 Task: Search one way flight ticket for 2 adults, 2 children, 2 infants in seat in first from Wilmington: Wilmington International Airport to Indianapolis: Indianapolis International Airport on 8-5-2023. Number of bags: 2 carry on bags. Price is upto 81000. Outbound departure time preference is 23:15.
Action: Mouse moved to (312, 276)
Screenshot: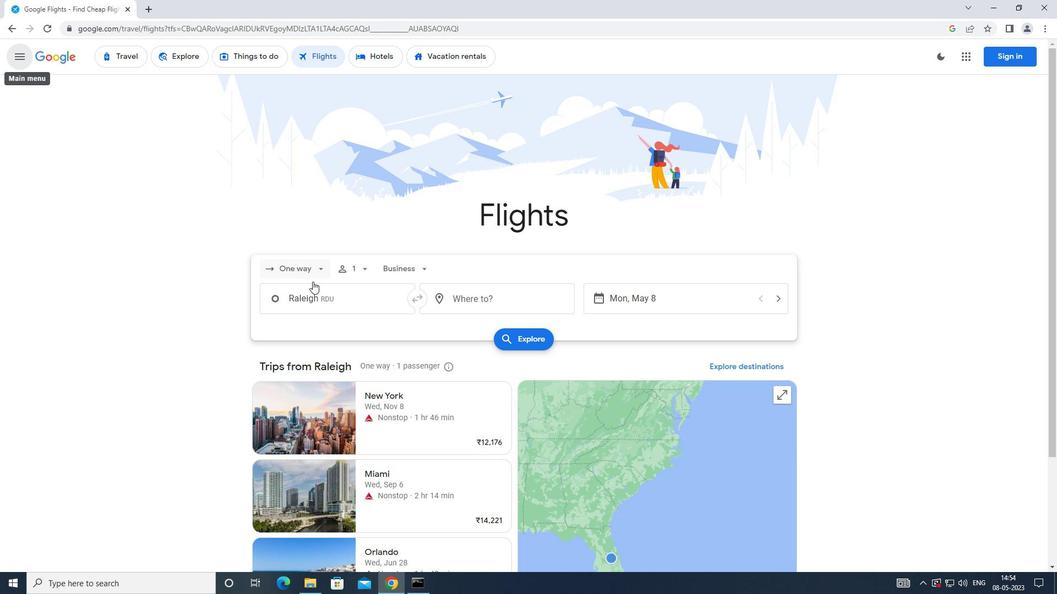 
Action: Mouse pressed left at (312, 276)
Screenshot: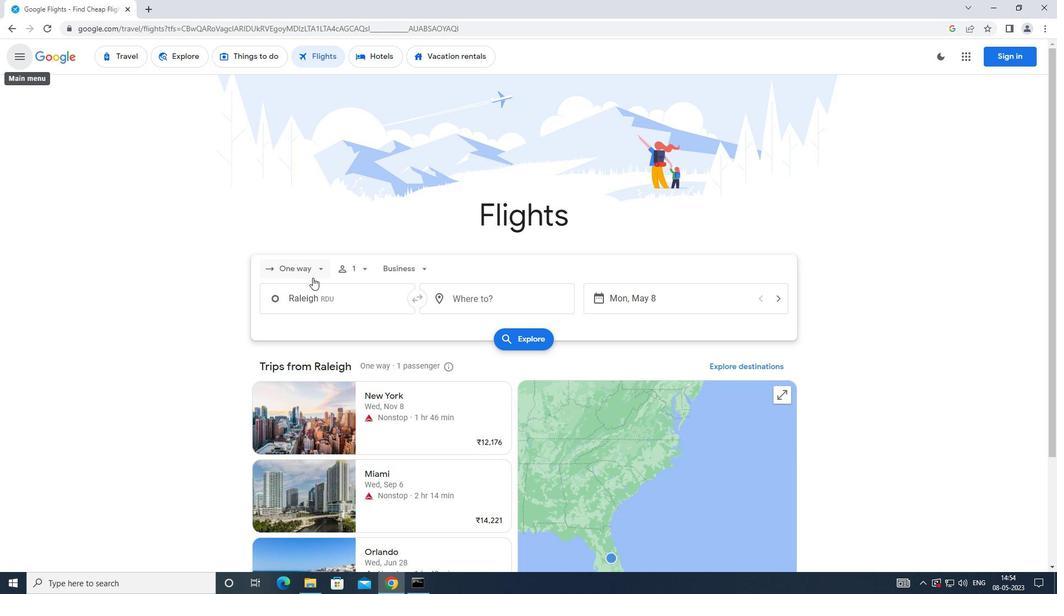 
Action: Mouse moved to (325, 317)
Screenshot: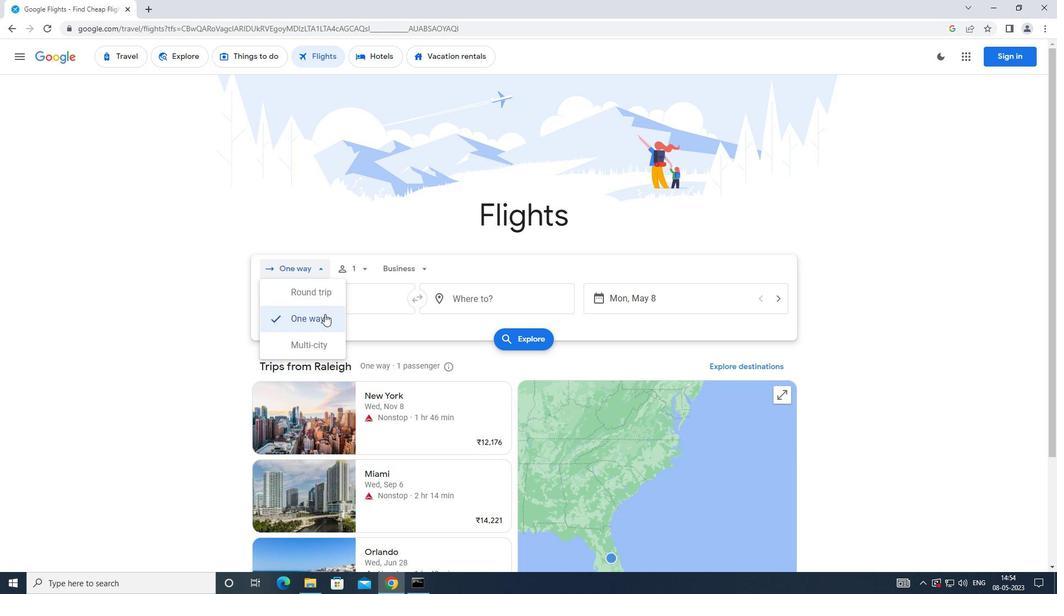 
Action: Mouse pressed left at (325, 317)
Screenshot: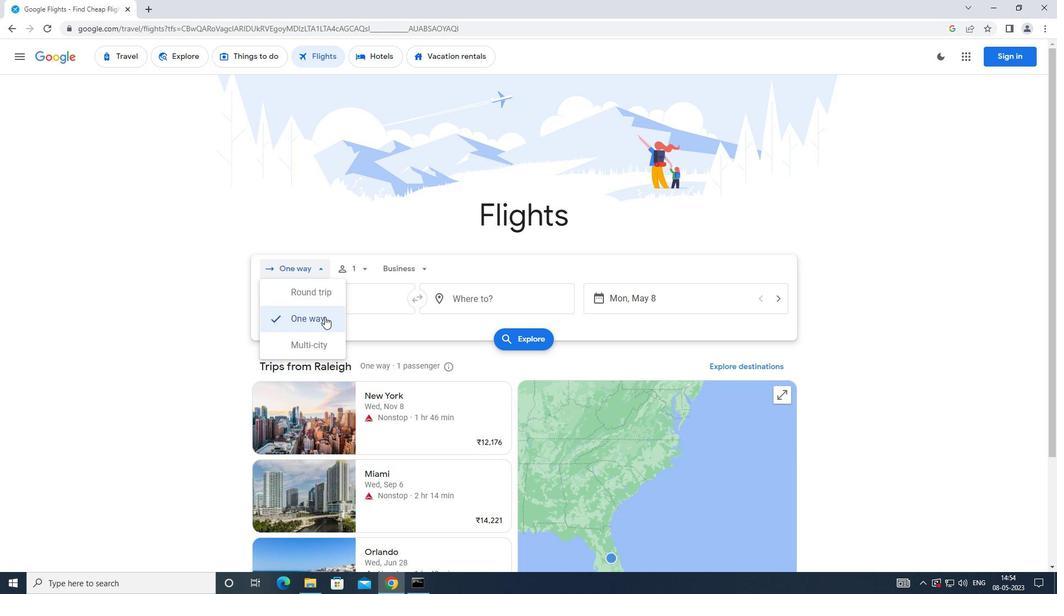 
Action: Mouse moved to (354, 278)
Screenshot: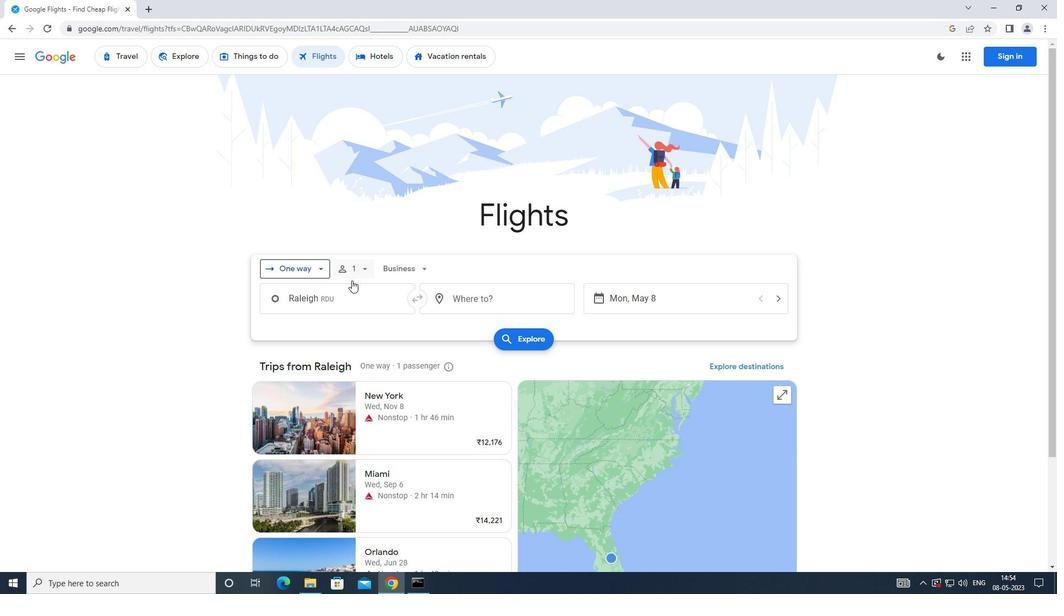 
Action: Mouse pressed left at (354, 278)
Screenshot: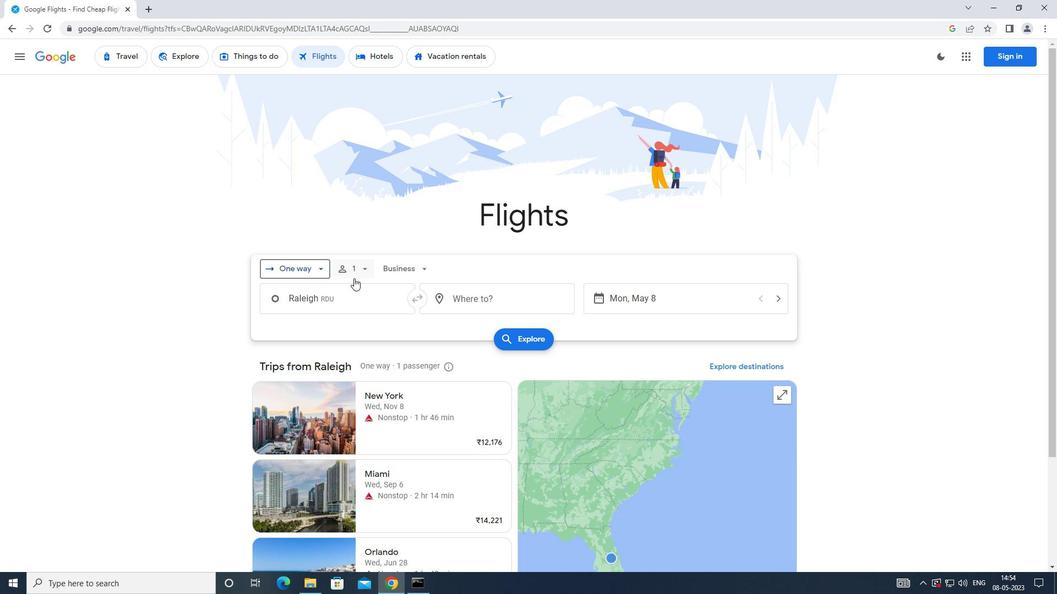 
Action: Mouse moved to (444, 295)
Screenshot: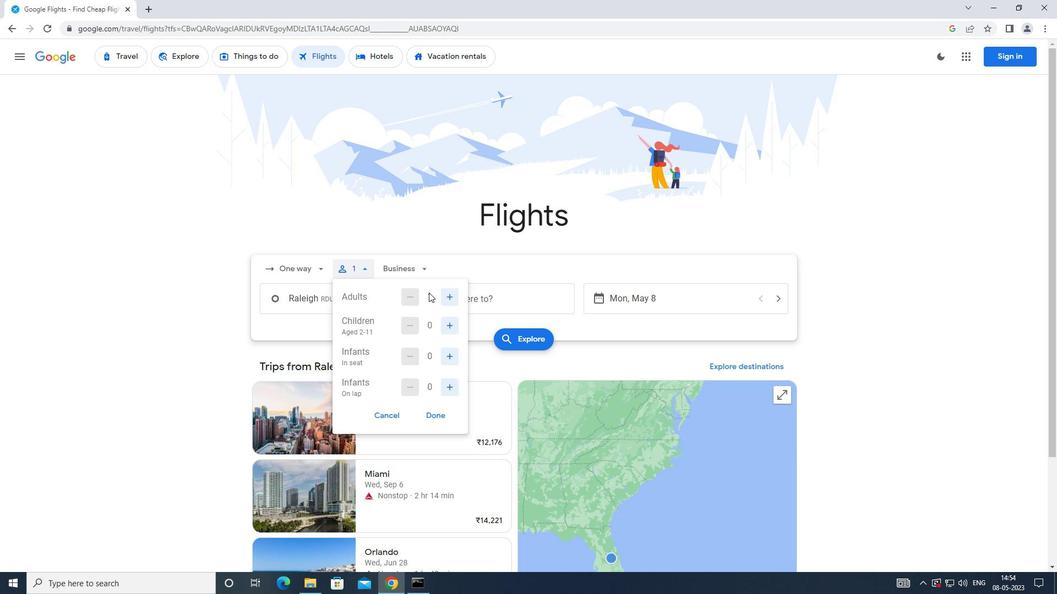 
Action: Mouse pressed left at (444, 295)
Screenshot: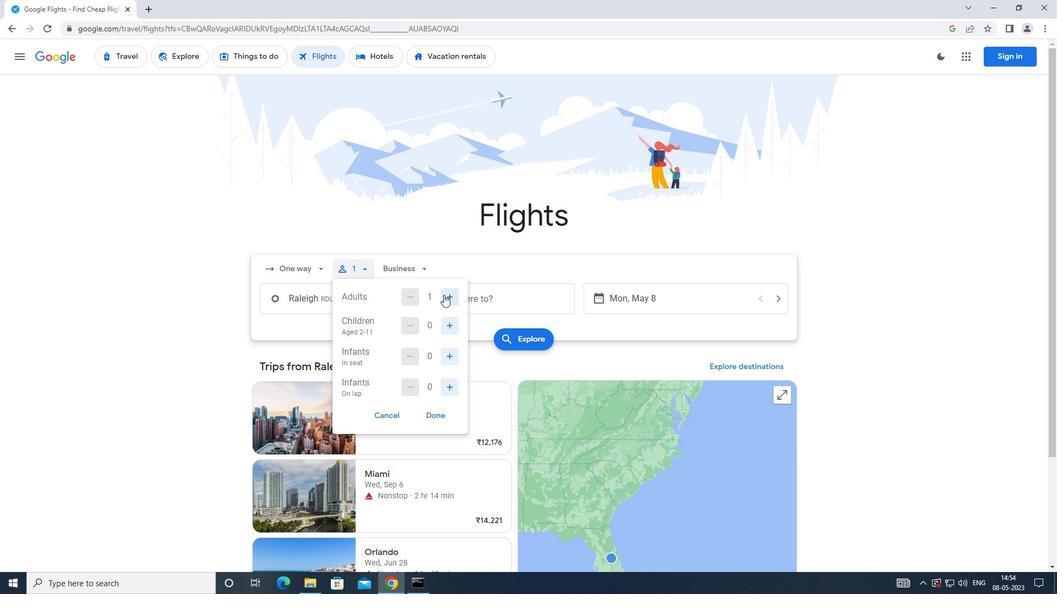 
Action: Mouse moved to (456, 325)
Screenshot: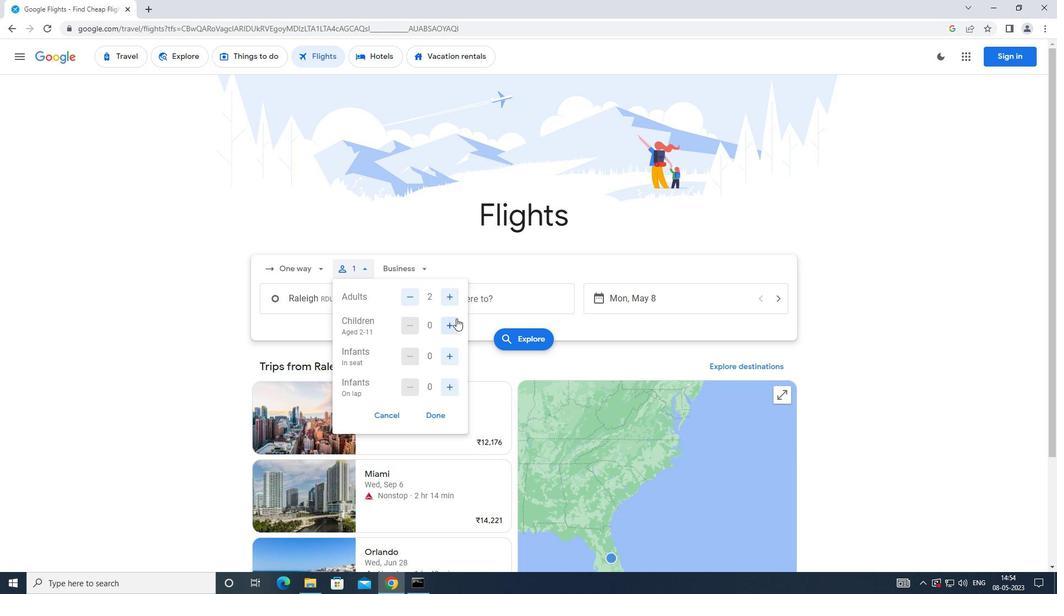 
Action: Mouse pressed left at (456, 325)
Screenshot: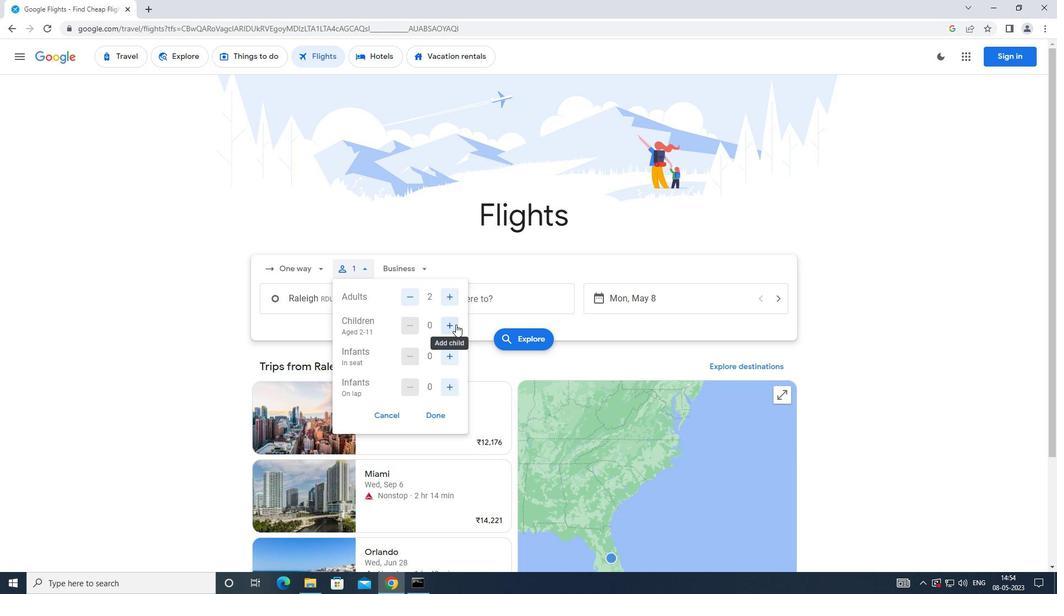 
Action: Mouse pressed left at (456, 325)
Screenshot: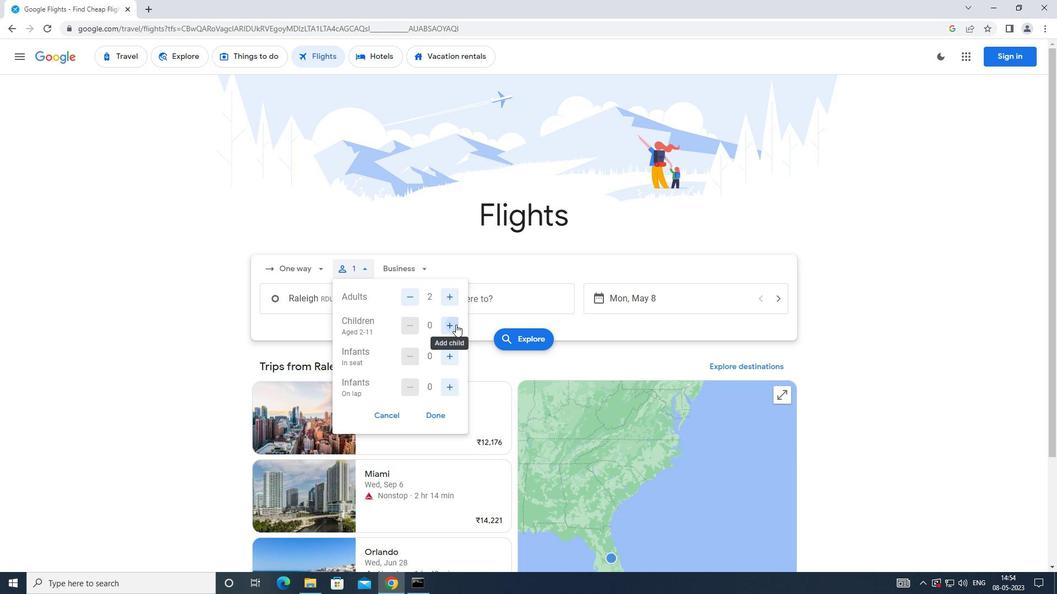 
Action: Mouse moved to (455, 354)
Screenshot: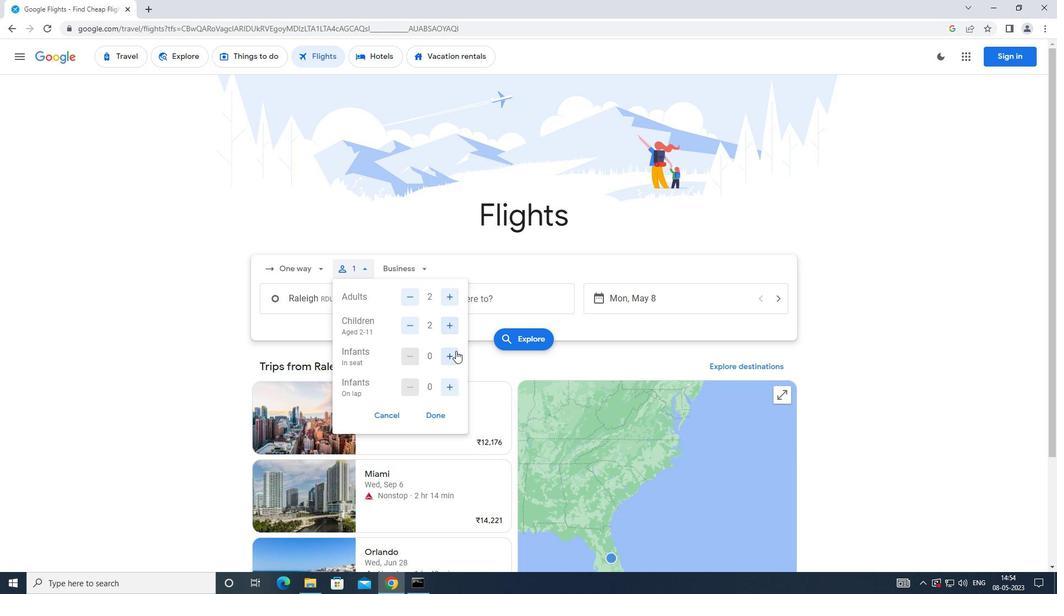 
Action: Mouse pressed left at (455, 354)
Screenshot: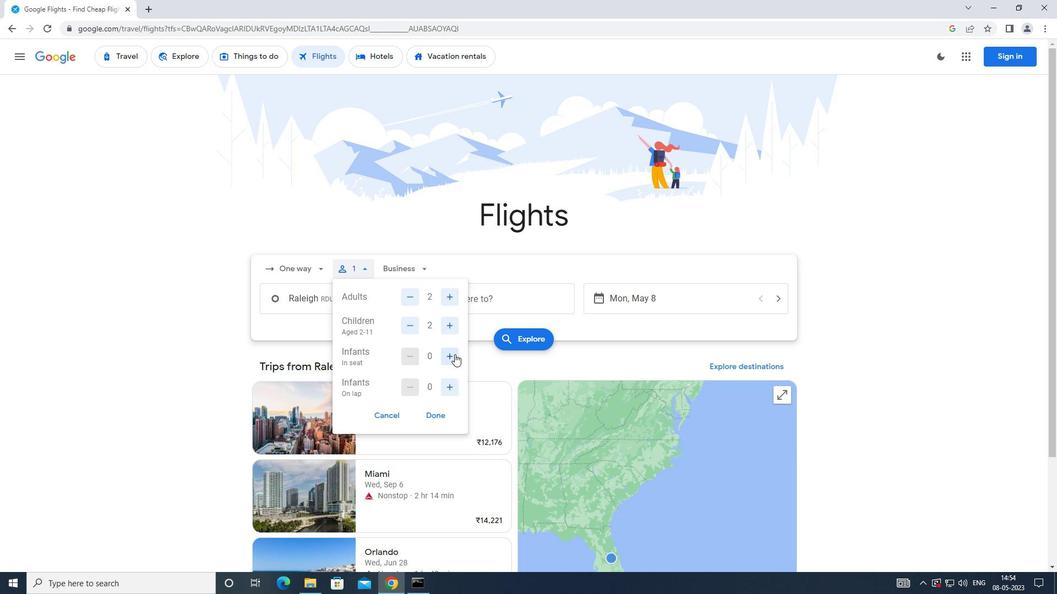 
Action: Mouse pressed left at (455, 354)
Screenshot: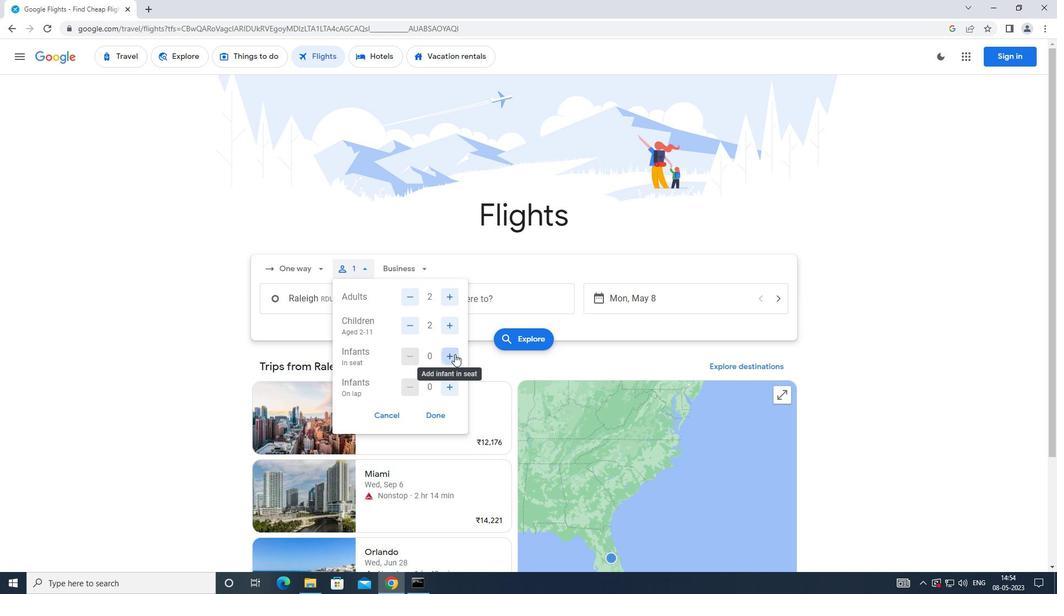 
Action: Mouse moved to (442, 415)
Screenshot: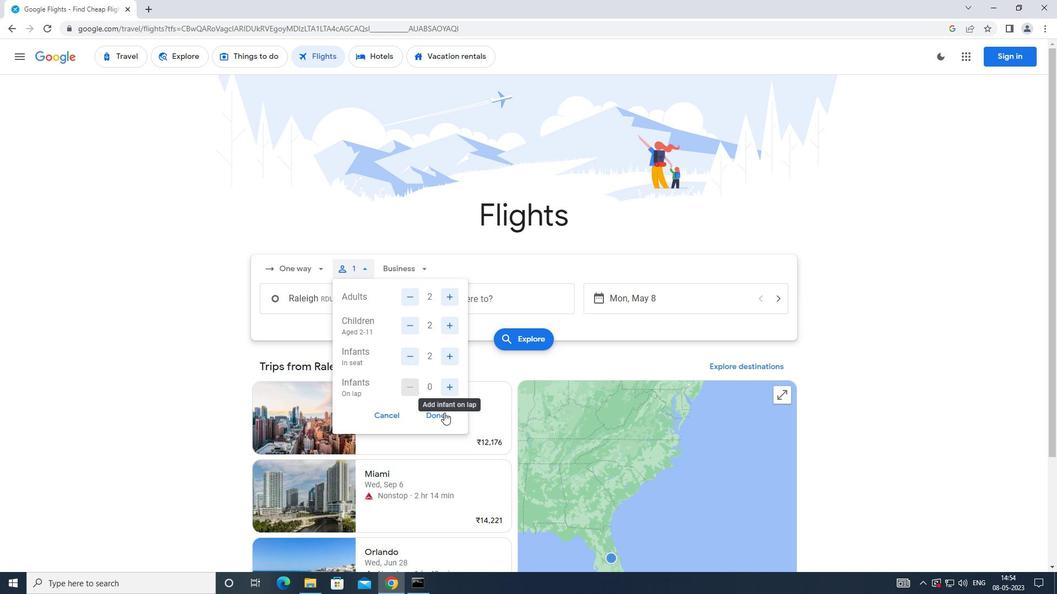 
Action: Mouse pressed left at (442, 415)
Screenshot: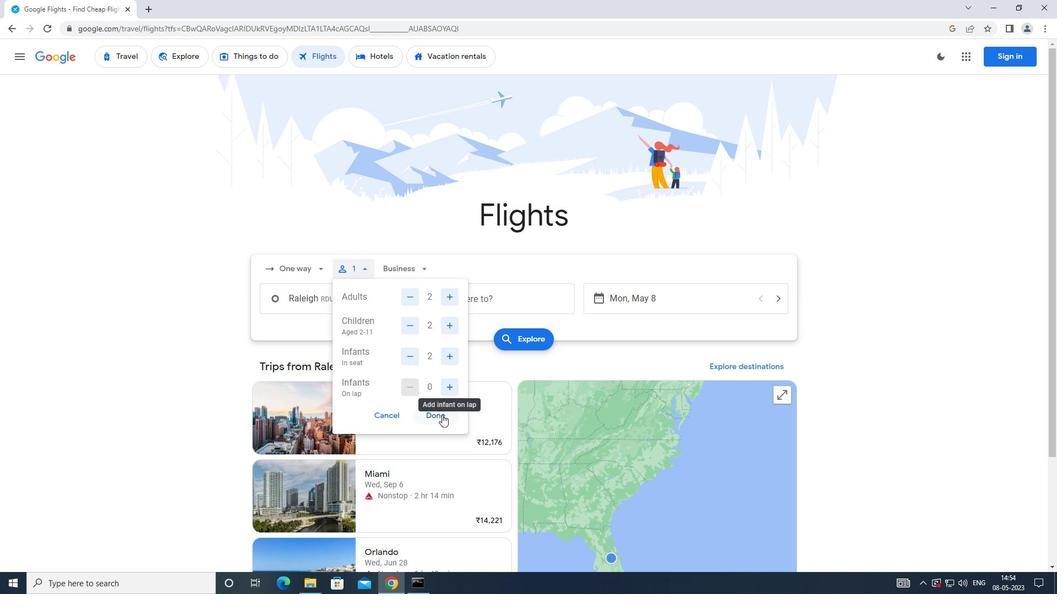 
Action: Mouse moved to (412, 277)
Screenshot: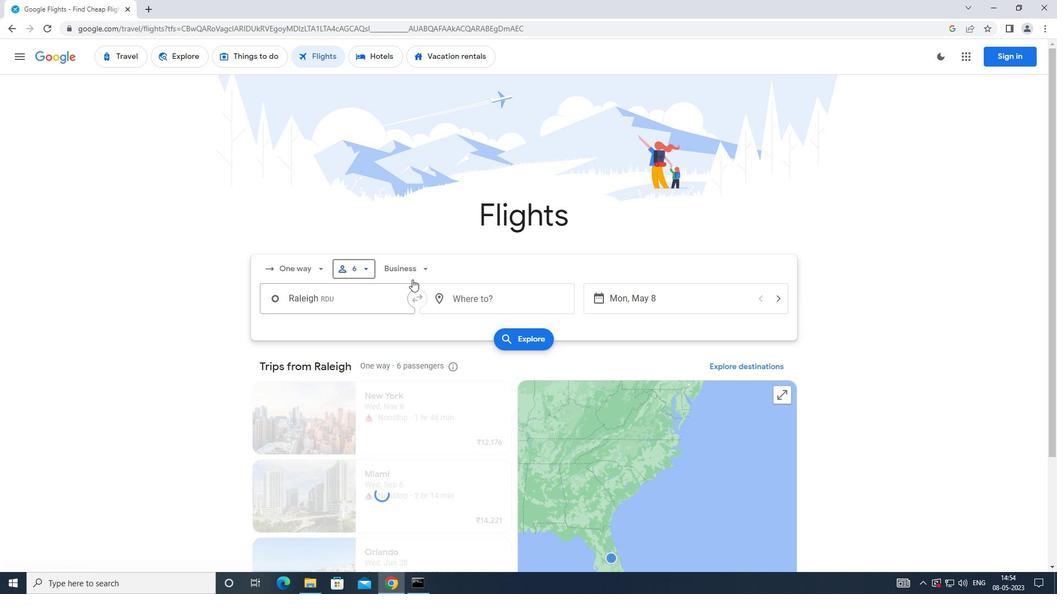 
Action: Mouse pressed left at (412, 277)
Screenshot: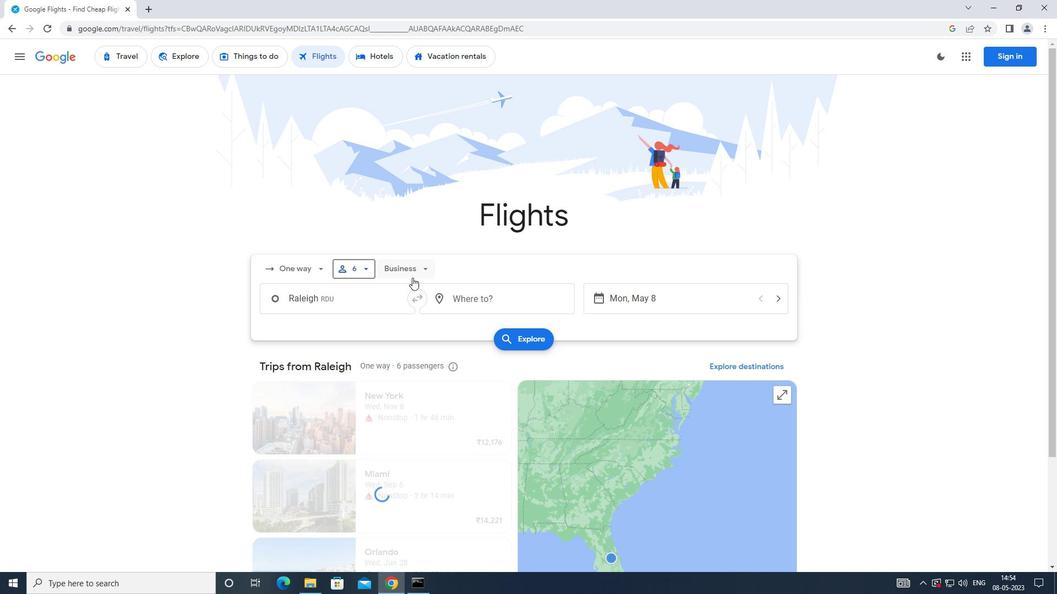 
Action: Mouse moved to (449, 371)
Screenshot: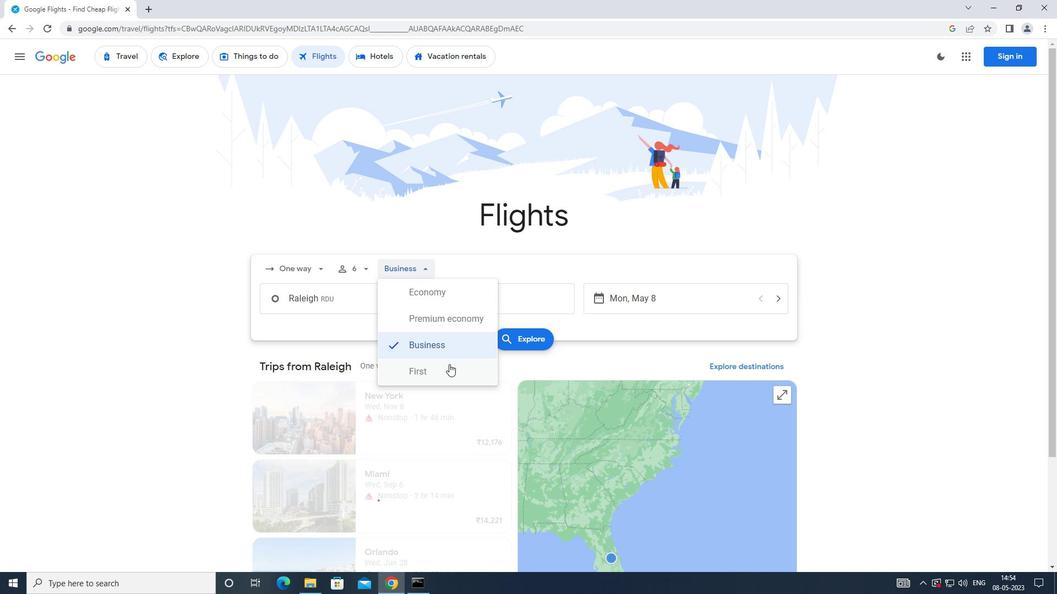 
Action: Mouse pressed left at (449, 371)
Screenshot: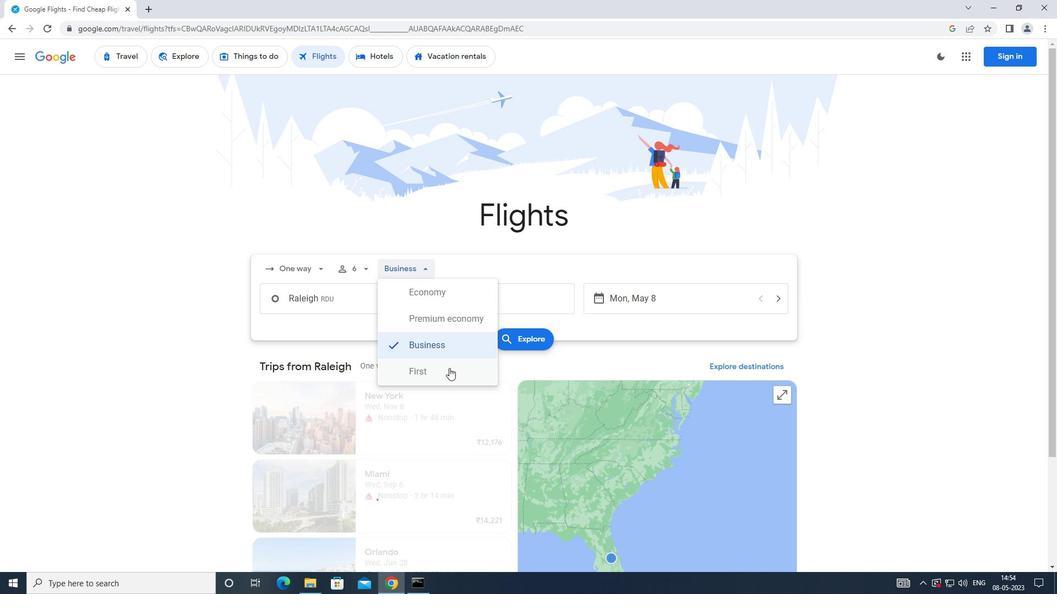 
Action: Mouse moved to (377, 305)
Screenshot: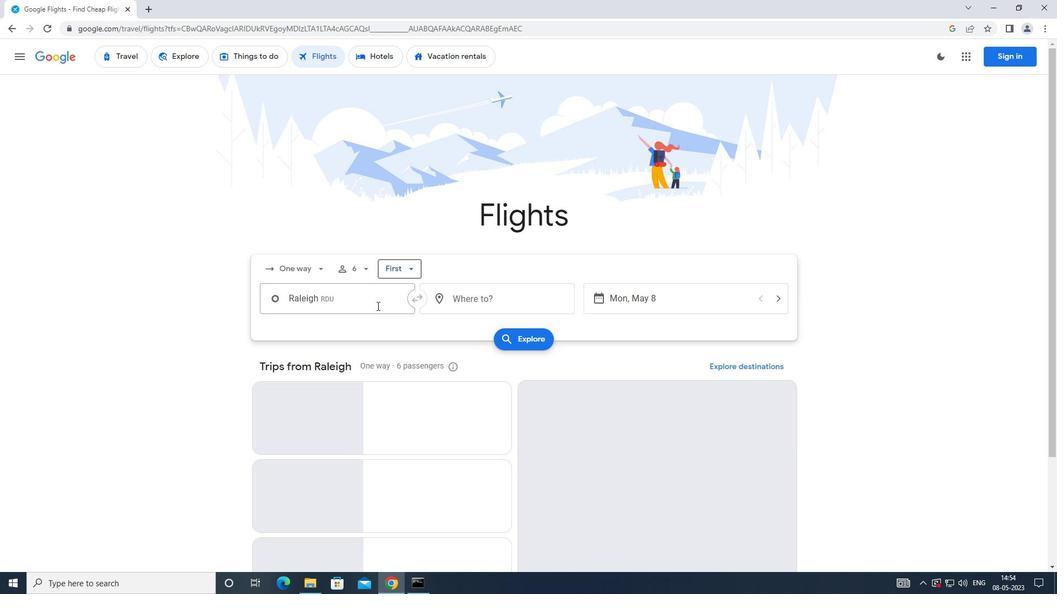 
Action: Mouse pressed left at (377, 305)
Screenshot: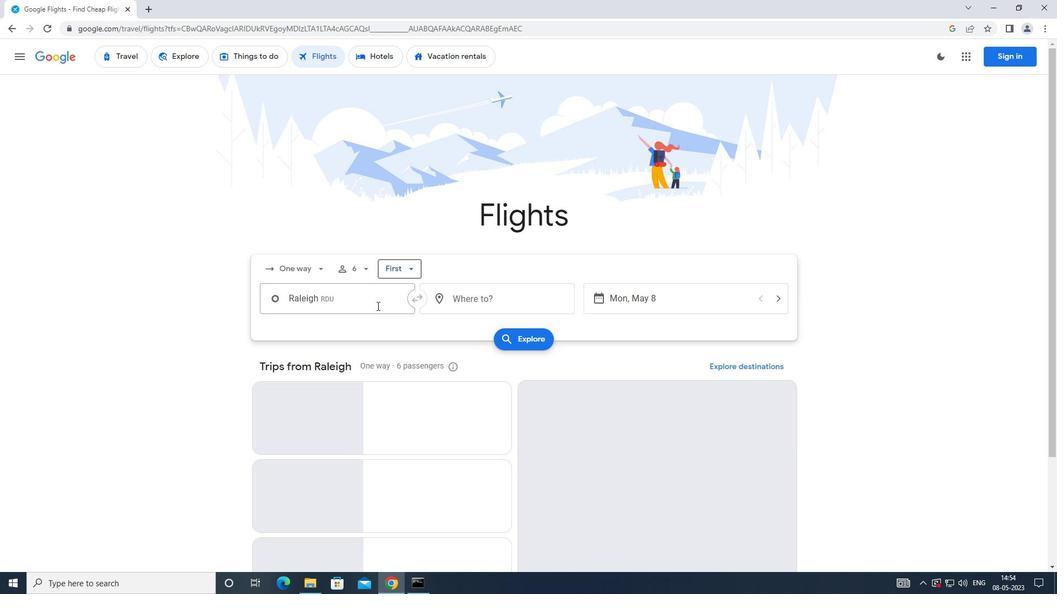 
Action: Mouse moved to (377, 305)
Screenshot: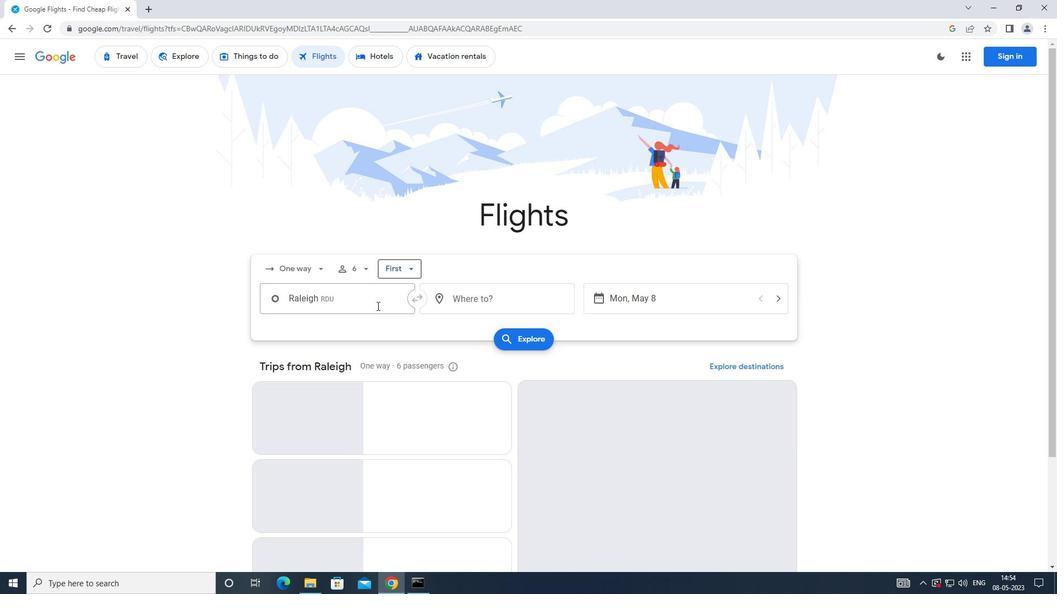 
Action: Key pressed <Key.caps_lock>w<Key.caps_lock>ilmington
Screenshot: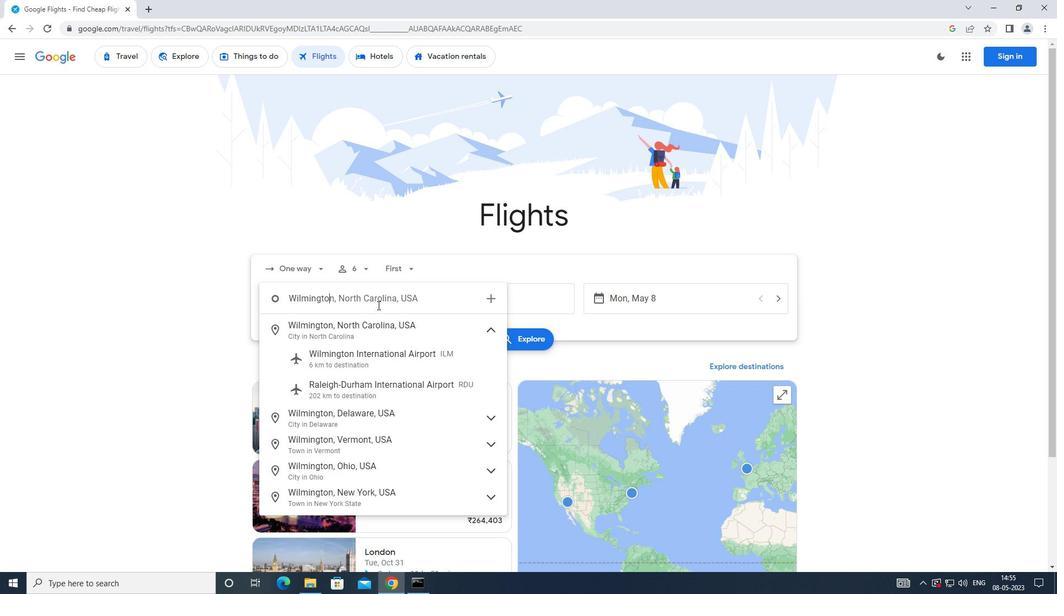 
Action: Mouse moved to (375, 354)
Screenshot: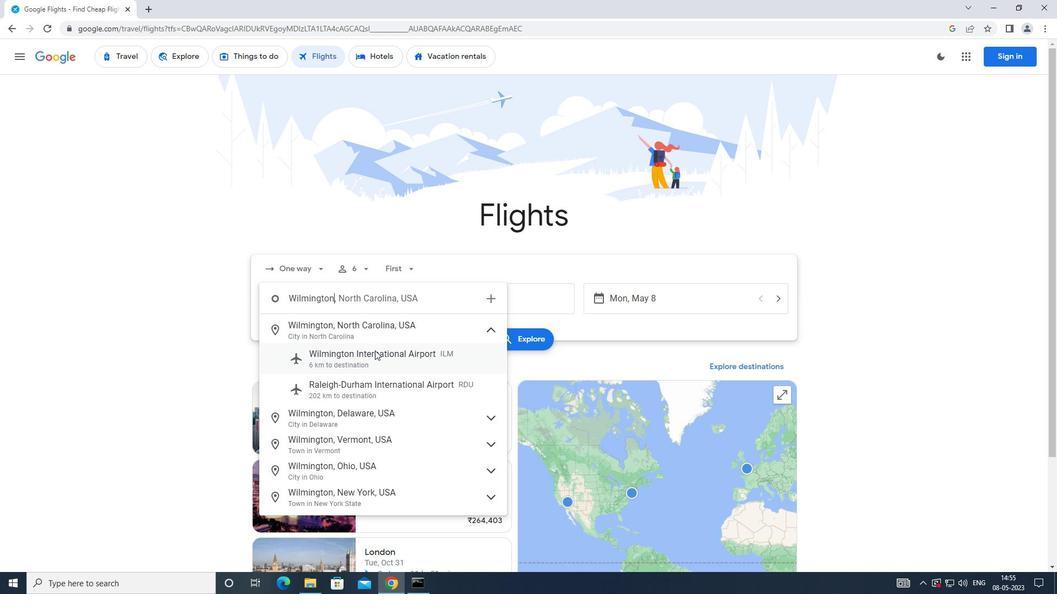 
Action: Mouse pressed left at (375, 354)
Screenshot: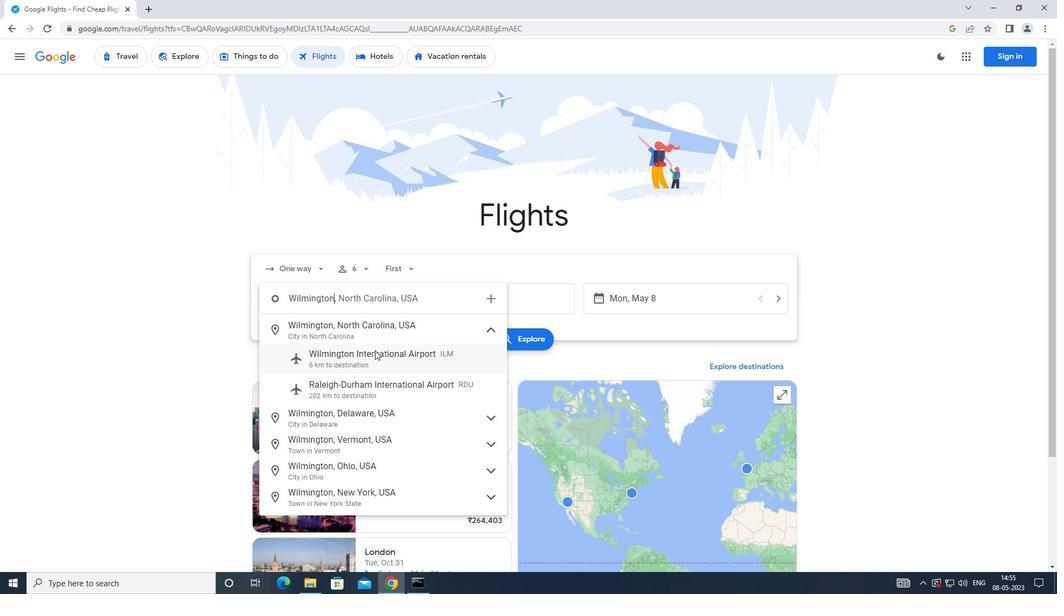 
Action: Mouse moved to (494, 310)
Screenshot: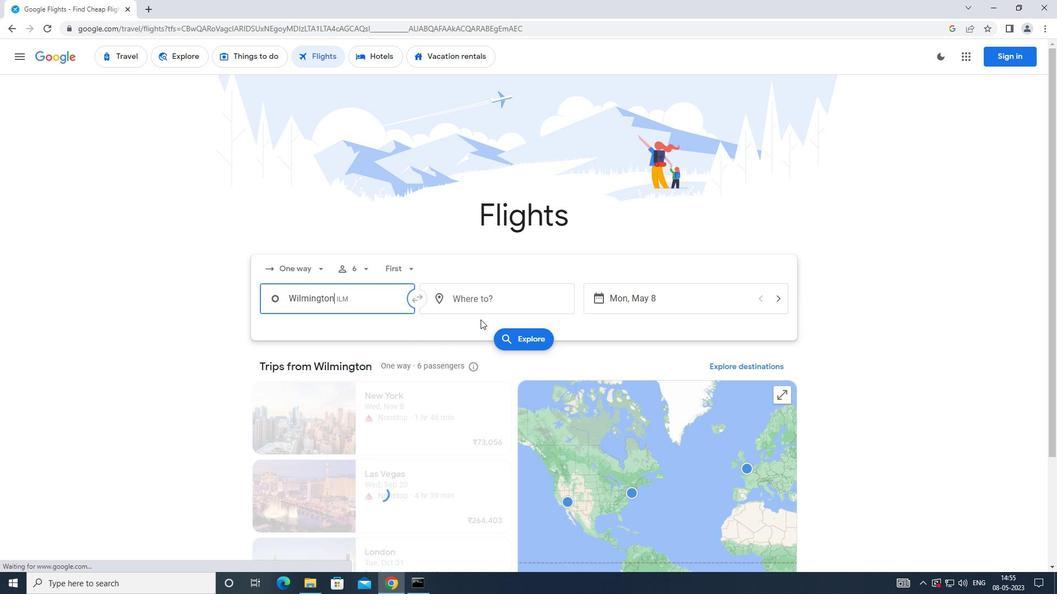 
Action: Mouse pressed left at (494, 310)
Screenshot: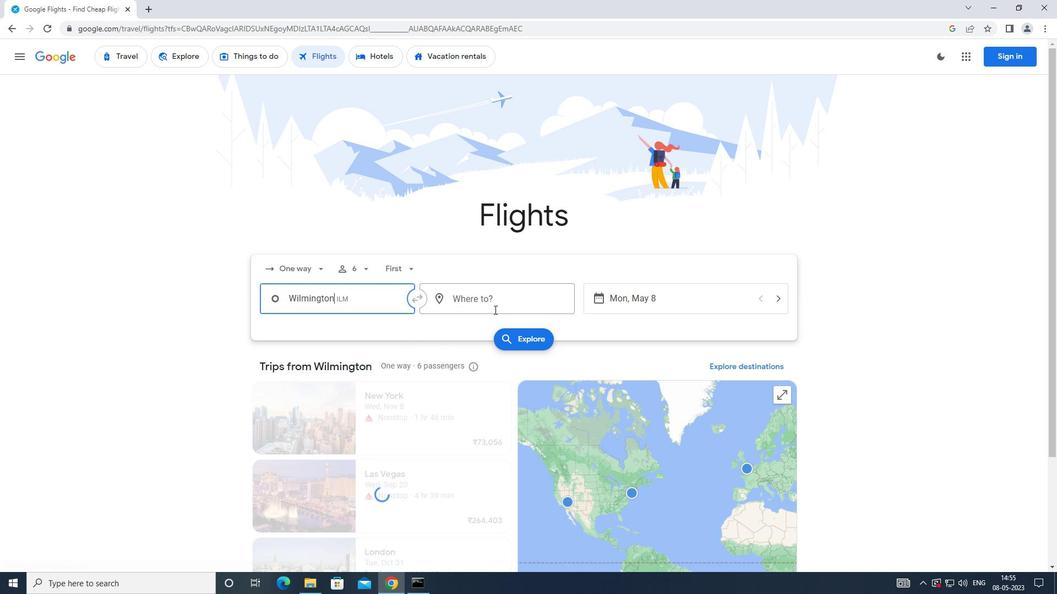 
Action: Mouse moved to (491, 310)
Screenshot: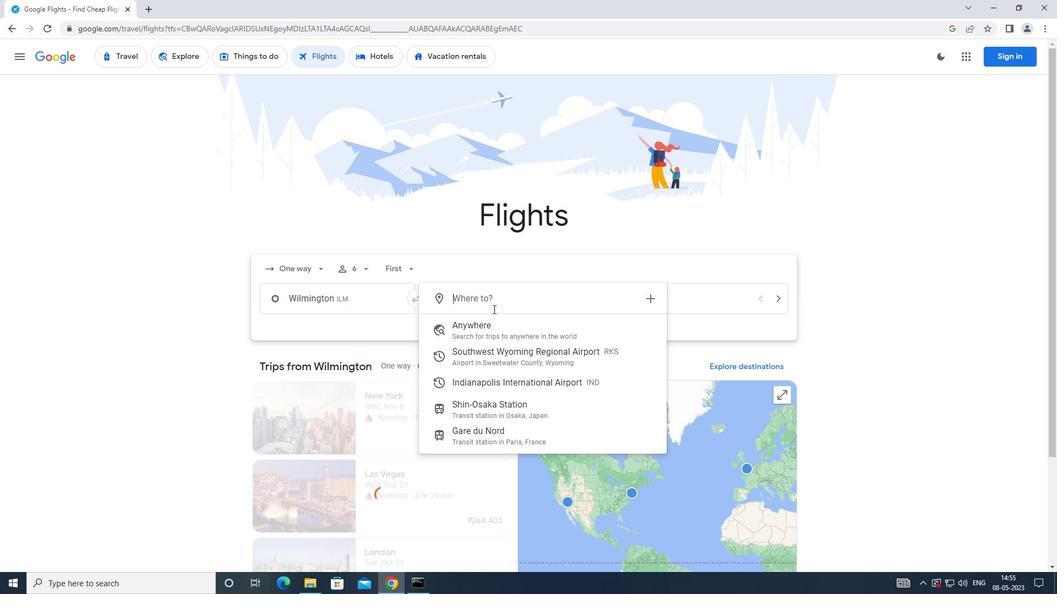 
Action: Key pressed <Key.caps_lock>
Screenshot: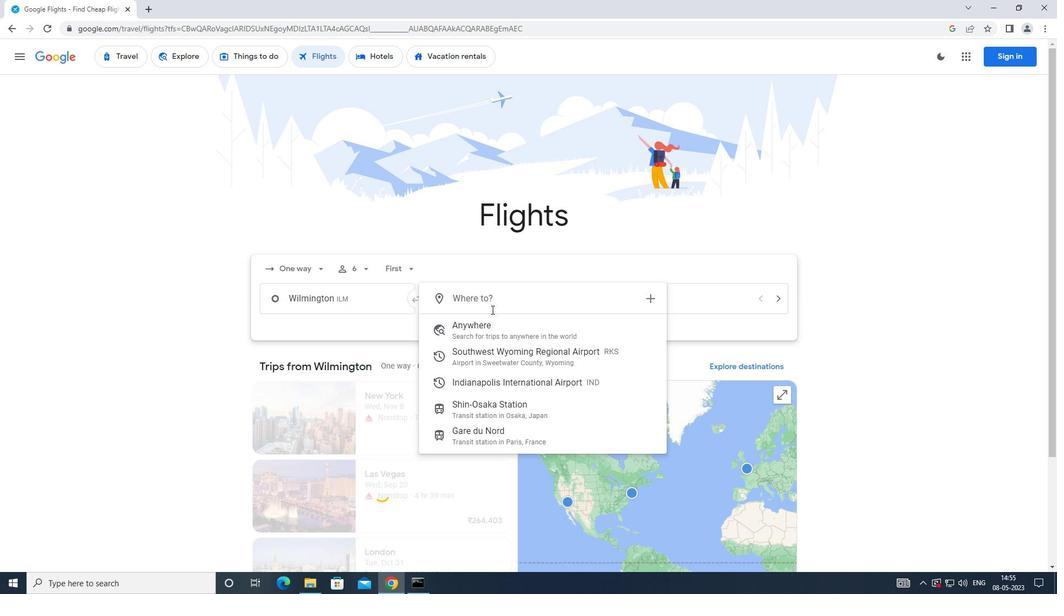 
Action: Mouse moved to (491, 310)
Screenshot: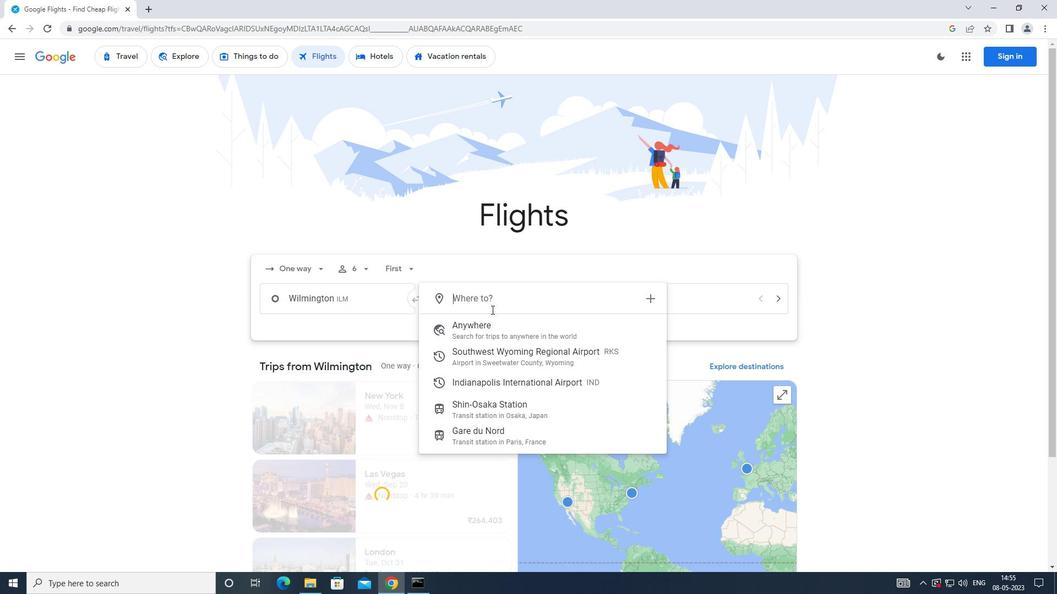 
Action: Key pressed i
Screenshot: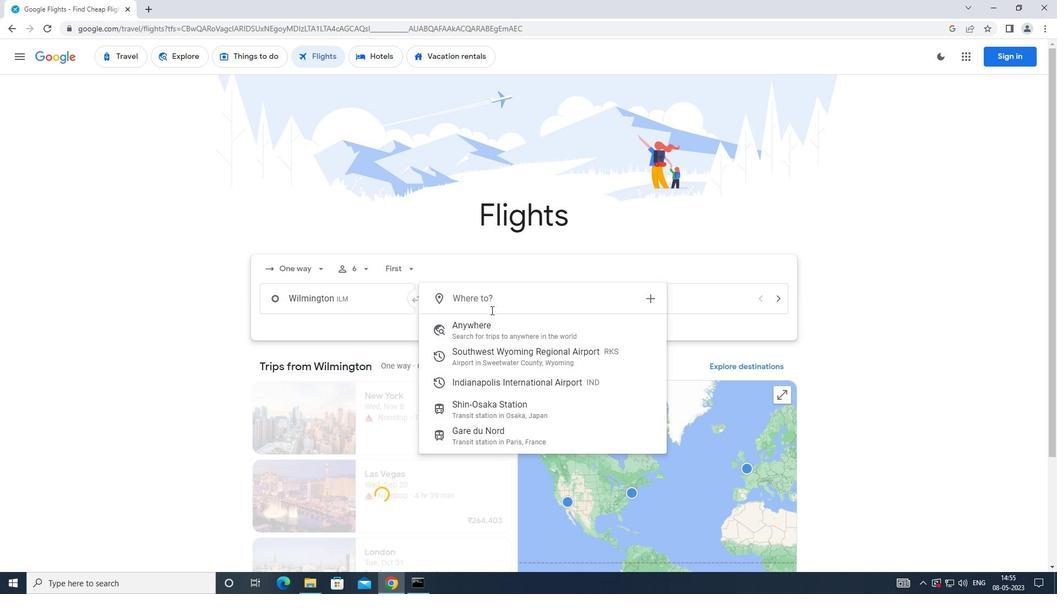 
Action: Mouse moved to (490, 311)
Screenshot: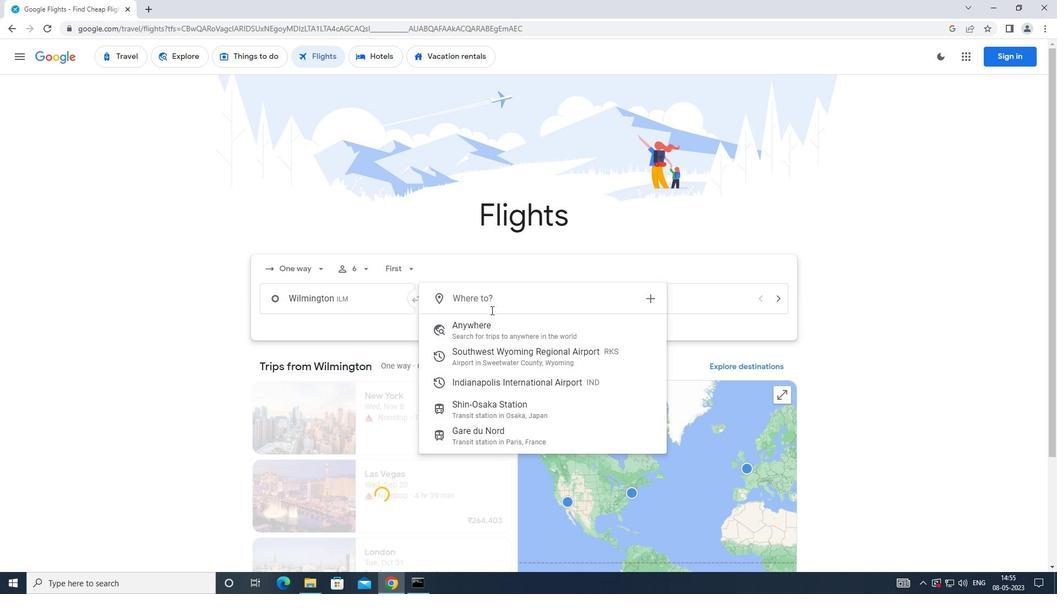 
Action: Key pressed <Key.caps_lock>
Screenshot: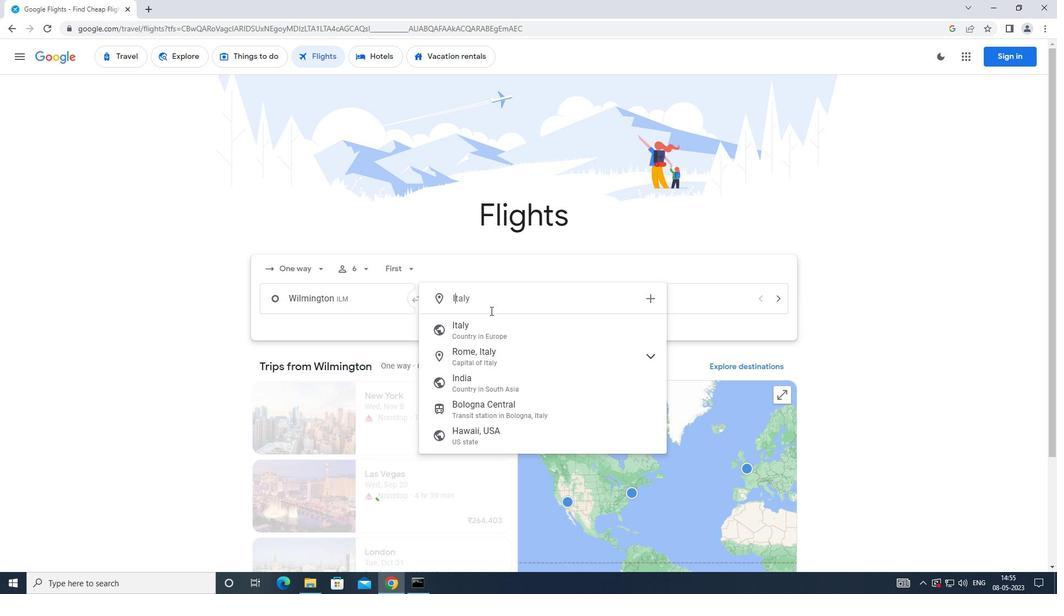 
Action: Mouse moved to (490, 311)
Screenshot: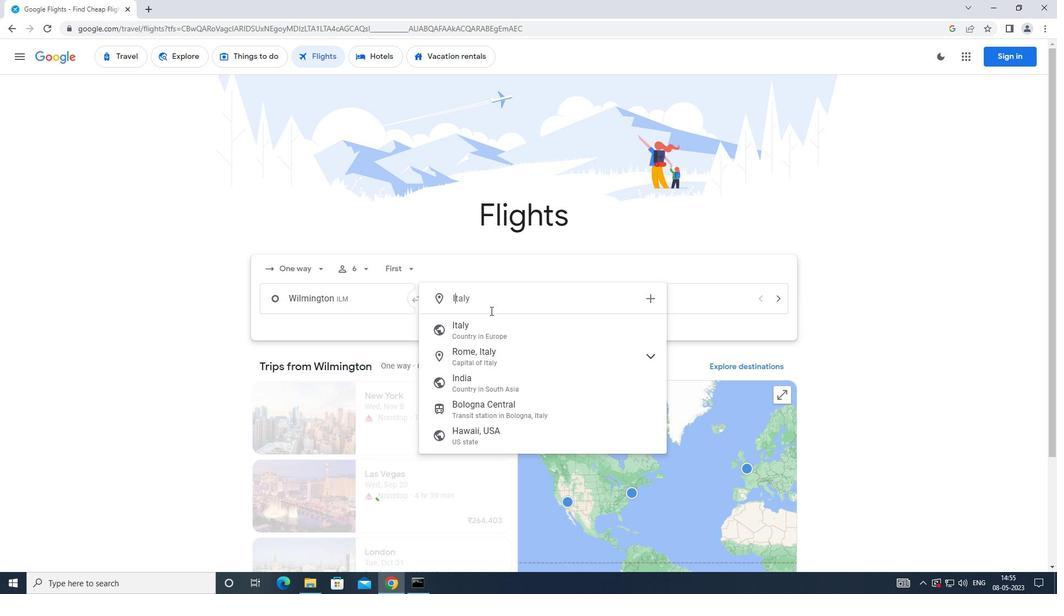 
Action: Key pressed ndian<Key.caps_lock>apolis
Screenshot: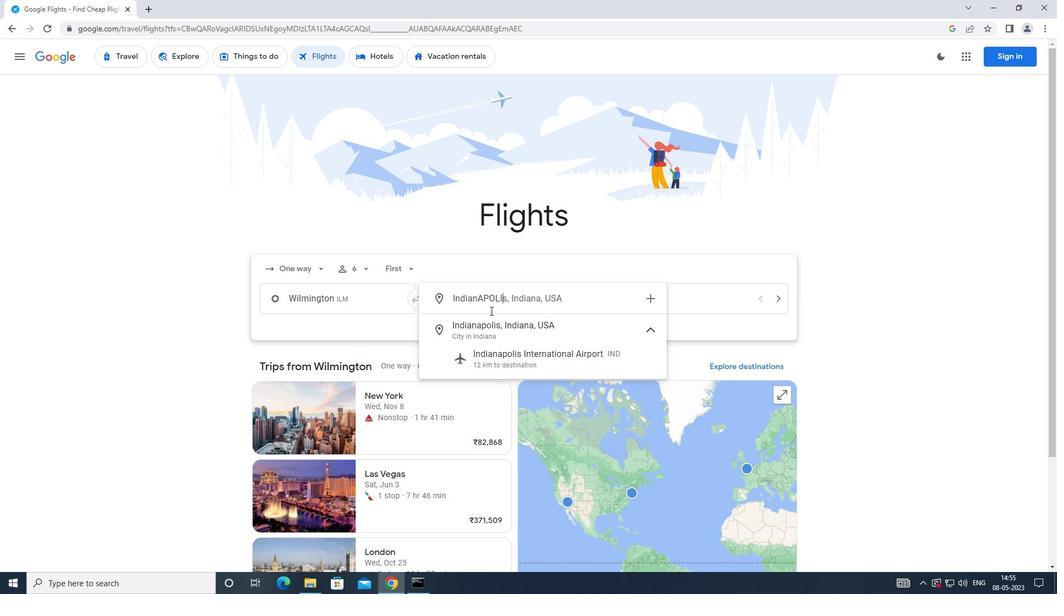 
Action: Mouse moved to (496, 357)
Screenshot: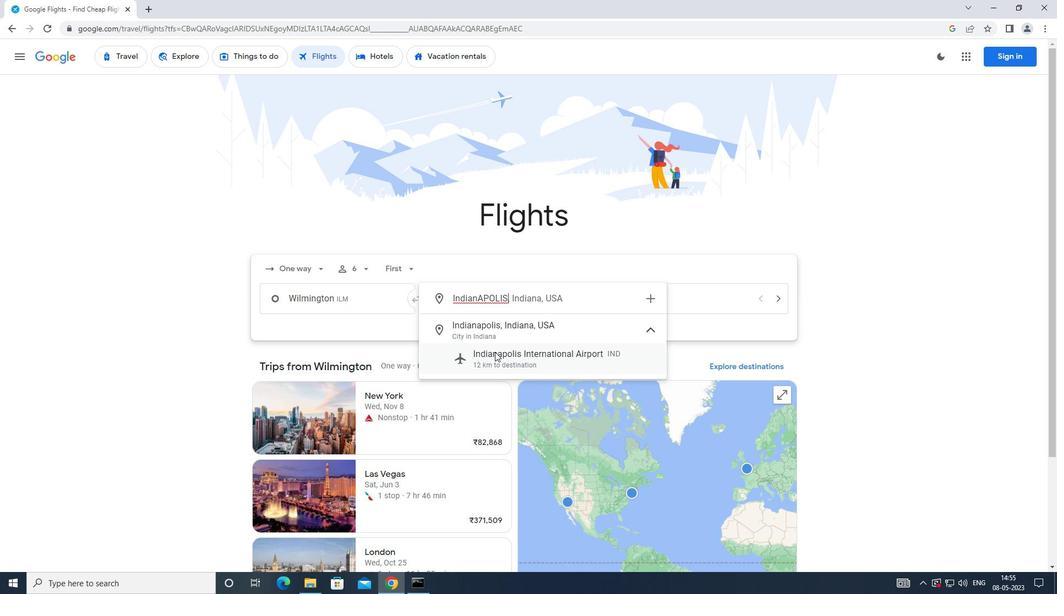 
Action: Mouse pressed left at (496, 357)
Screenshot: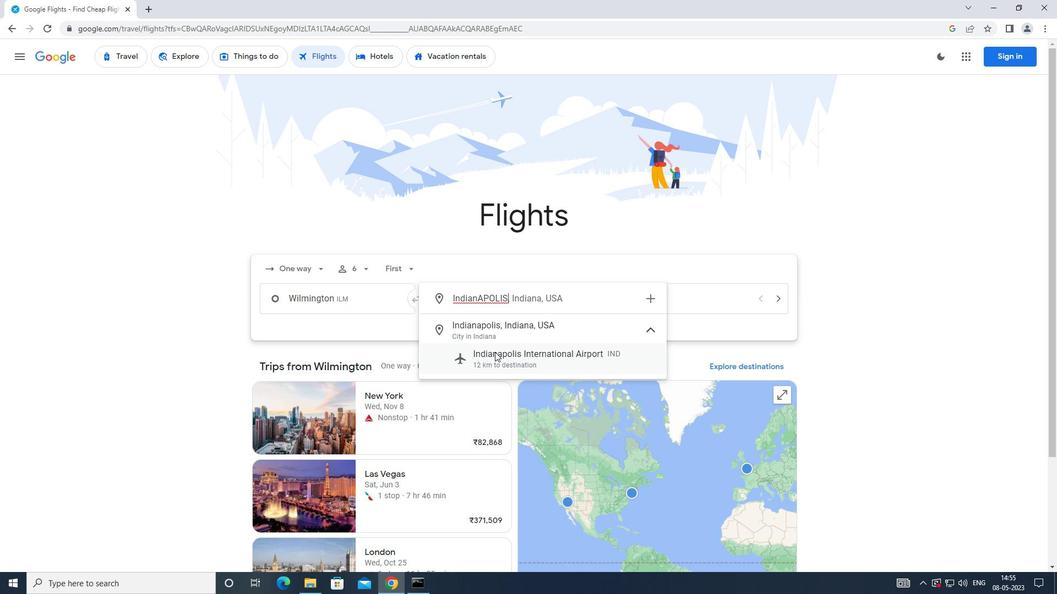 
Action: Mouse moved to (632, 304)
Screenshot: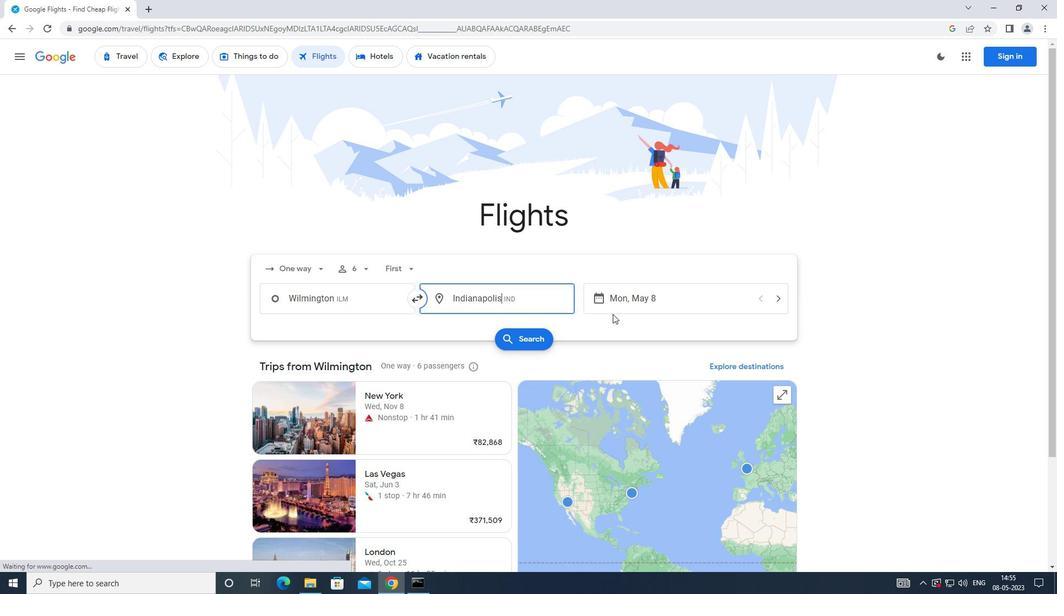 
Action: Mouse pressed left at (632, 304)
Screenshot: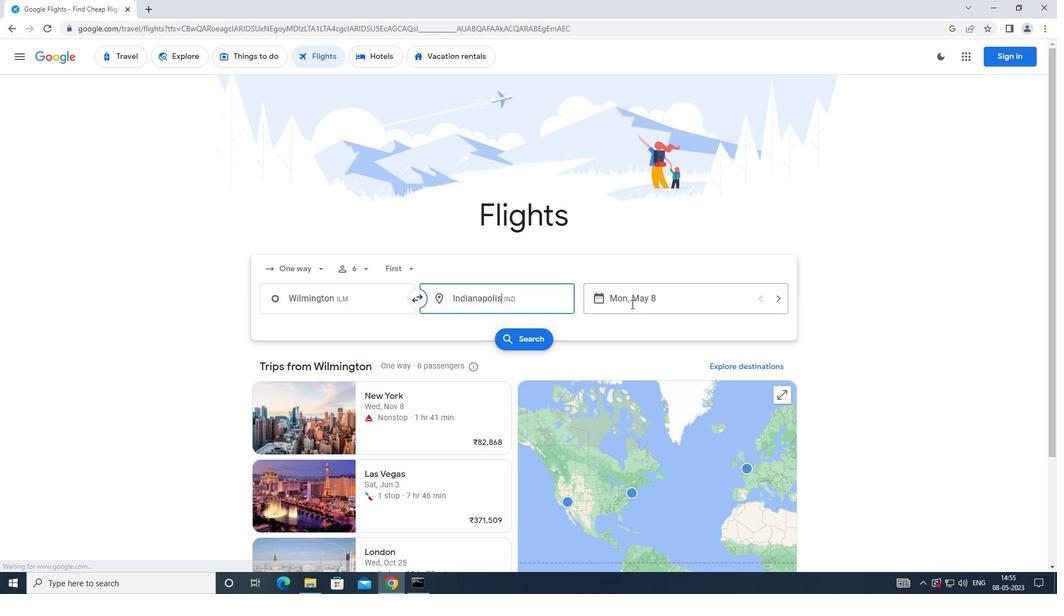
Action: Mouse moved to (411, 407)
Screenshot: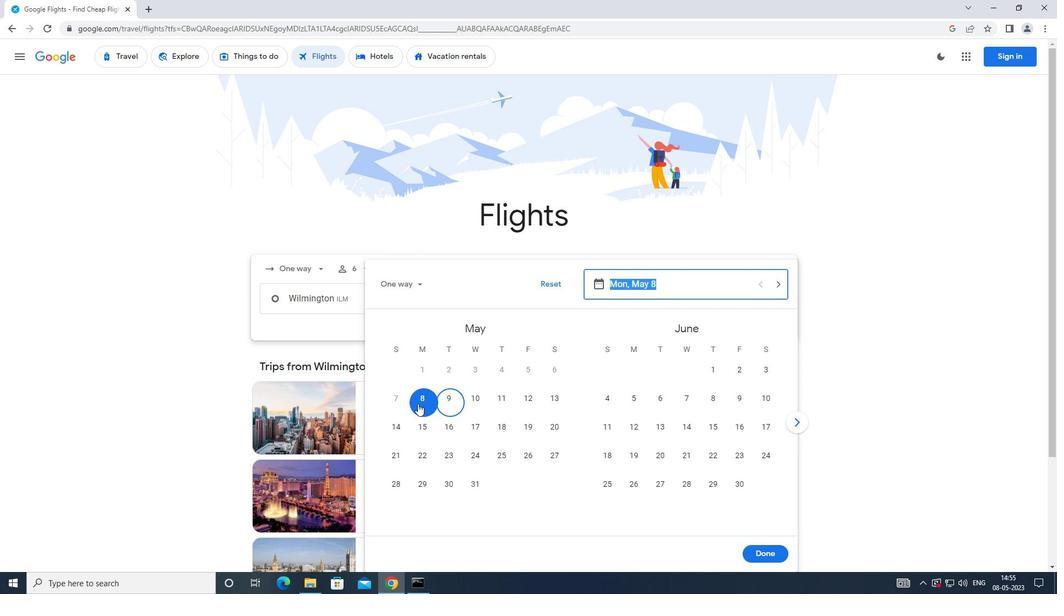 
Action: Mouse pressed left at (411, 407)
Screenshot: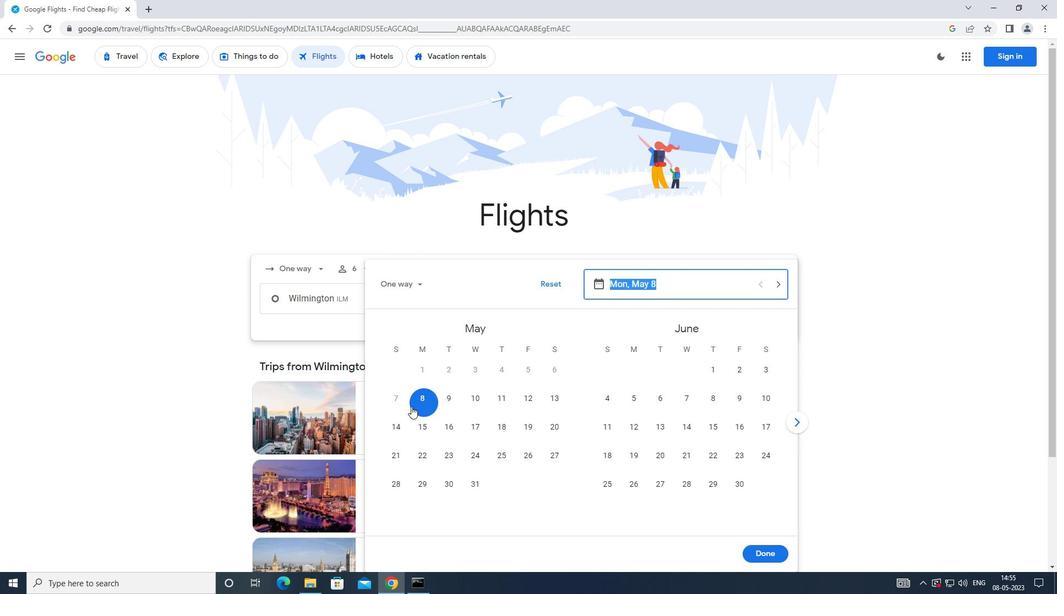 
Action: Mouse moved to (770, 560)
Screenshot: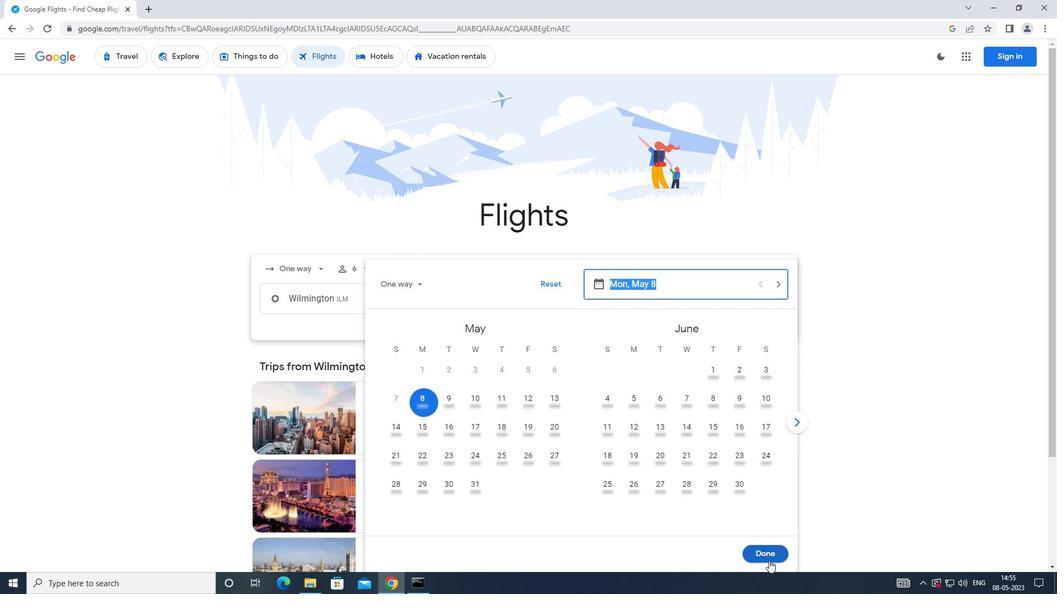 
Action: Mouse pressed left at (770, 560)
Screenshot: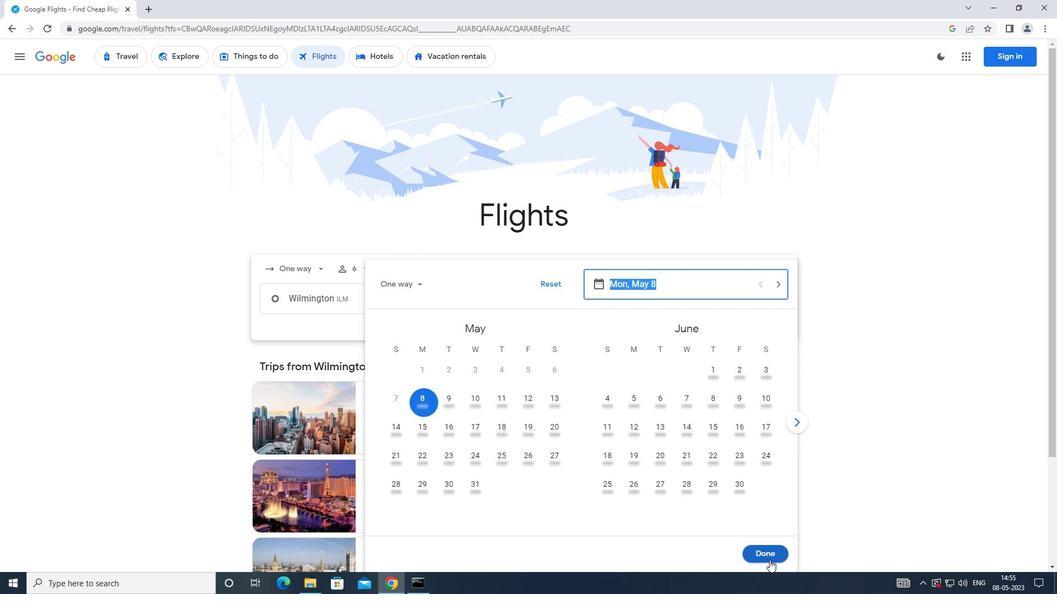 
Action: Mouse moved to (526, 345)
Screenshot: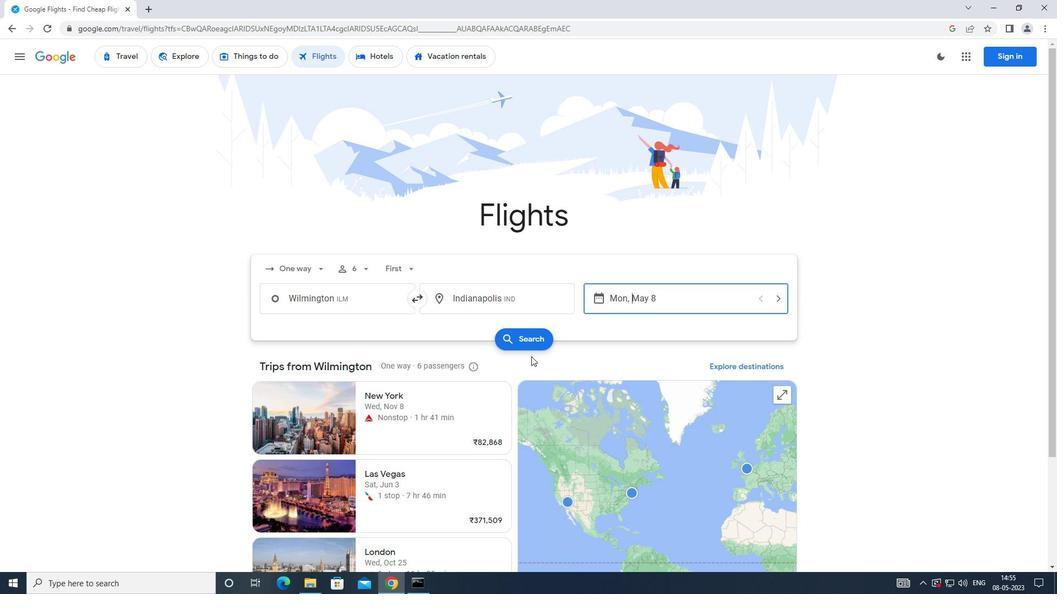 
Action: Mouse pressed left at (526, 345)
Screenshot: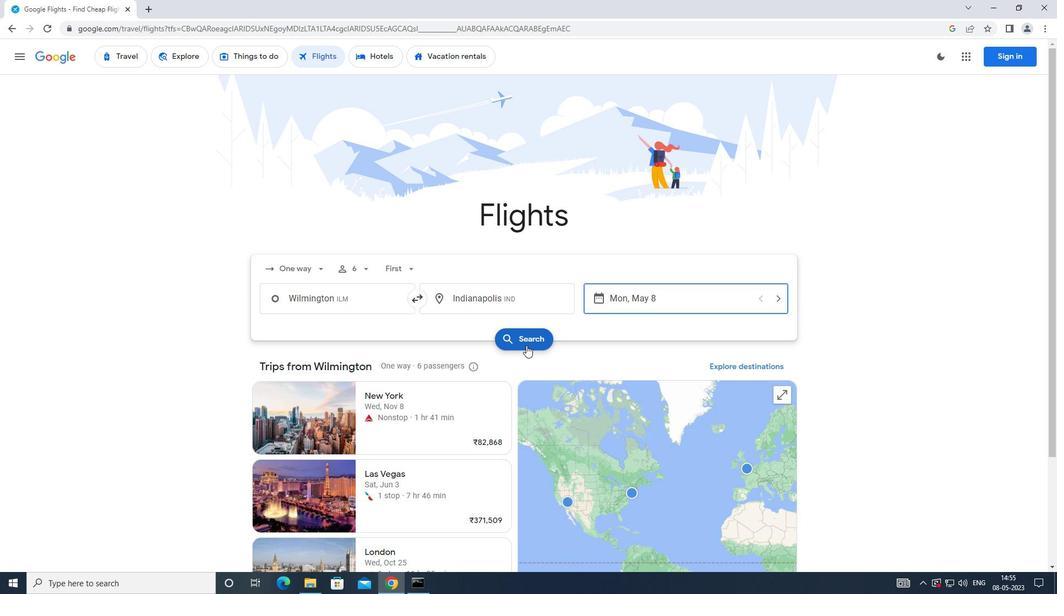 
Action: Mouse moved to (269, 157)
Screenshot: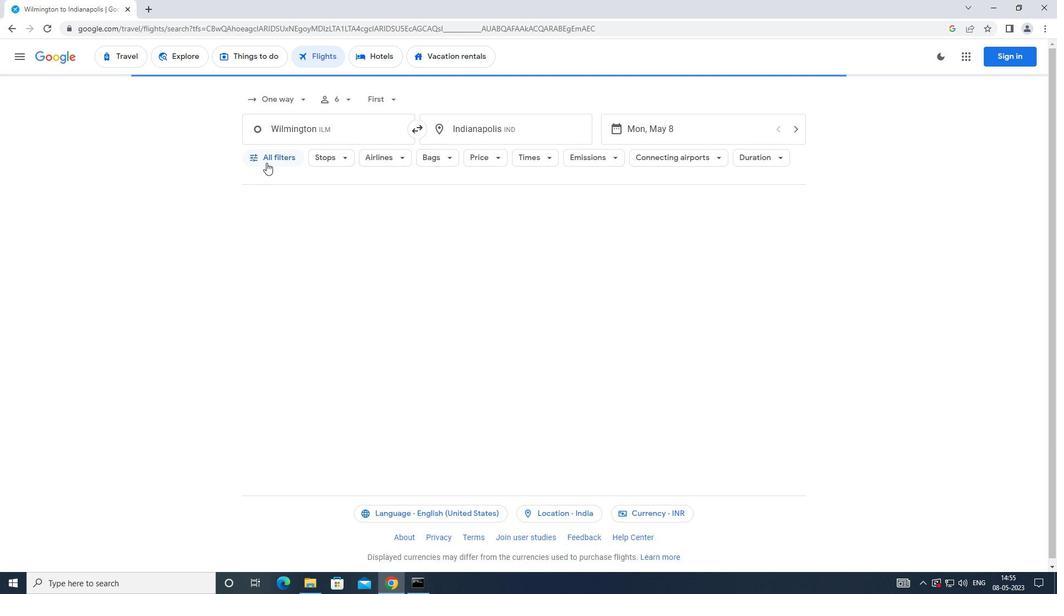 
Action: Mouse pressed left at (269, 157)
Screenshot: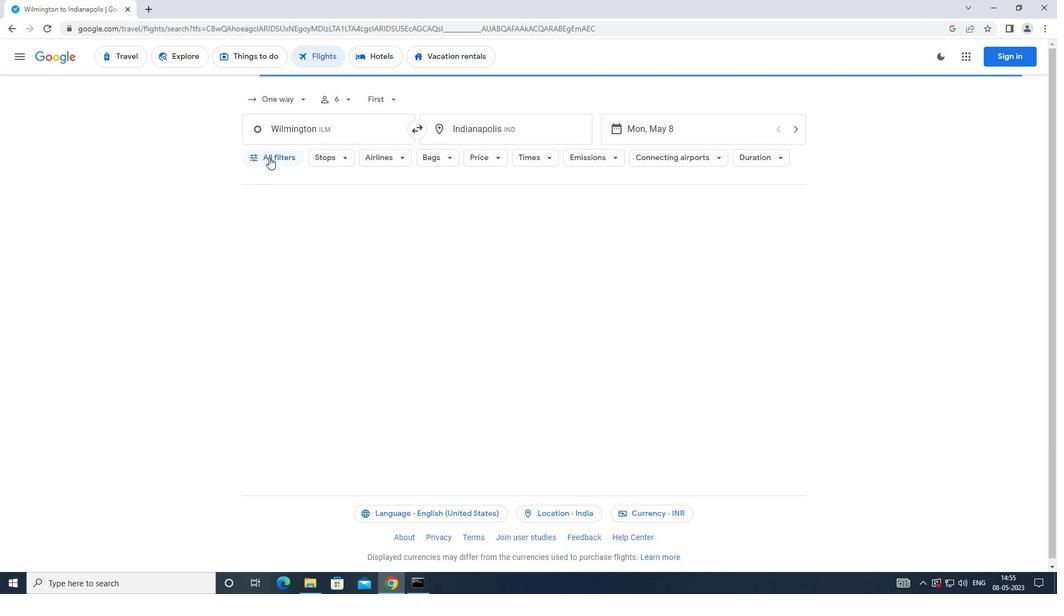 
Action: Mouse moved to (407, 390)
Screenshot: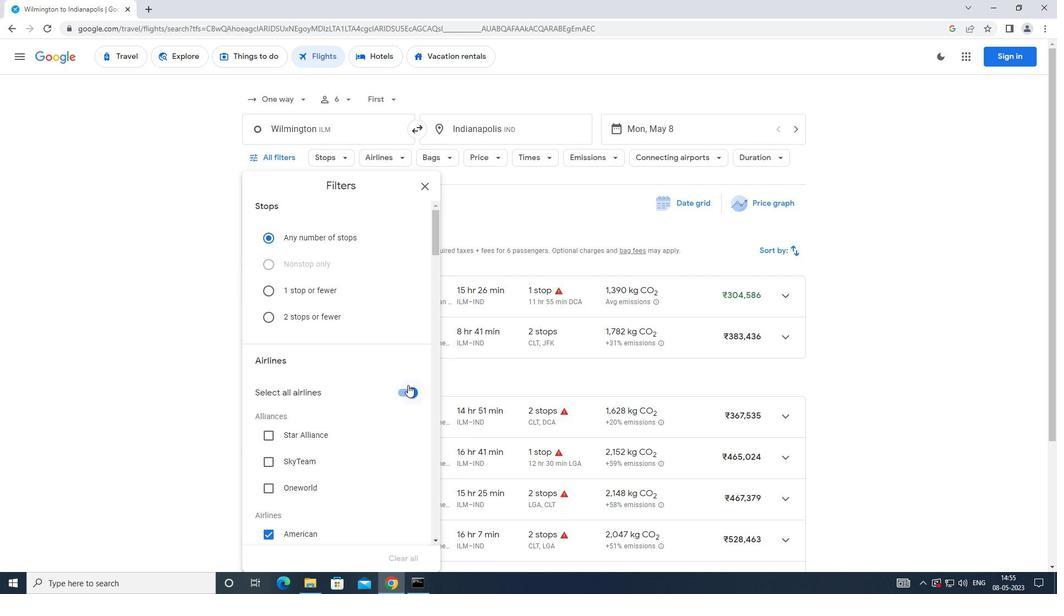 
Action: Mouse pressed left at (407, 390)
Screenshot: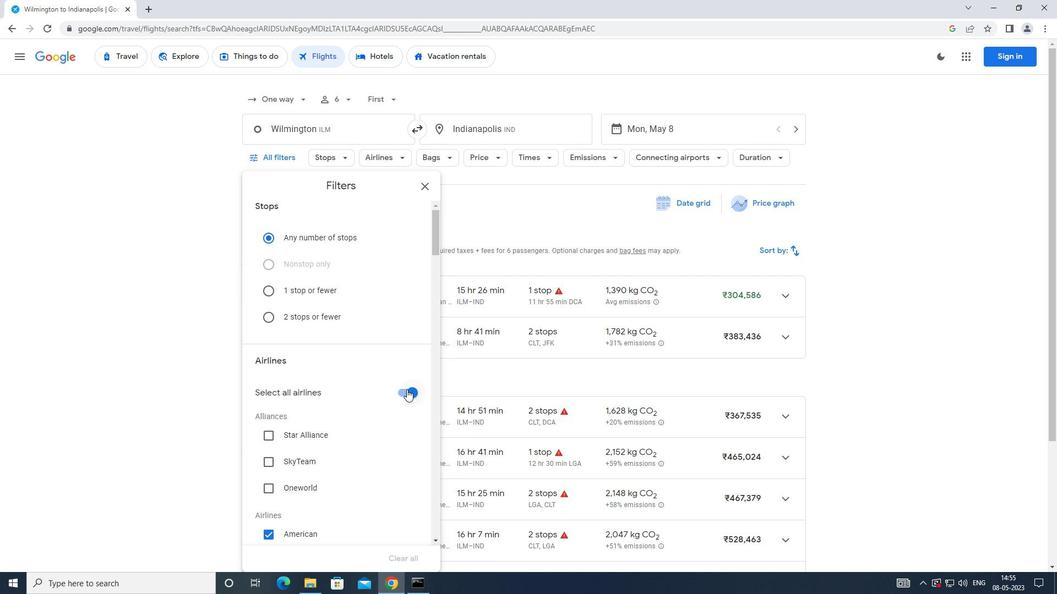
Action: Mouse moved to (401, 383)
Screenshot: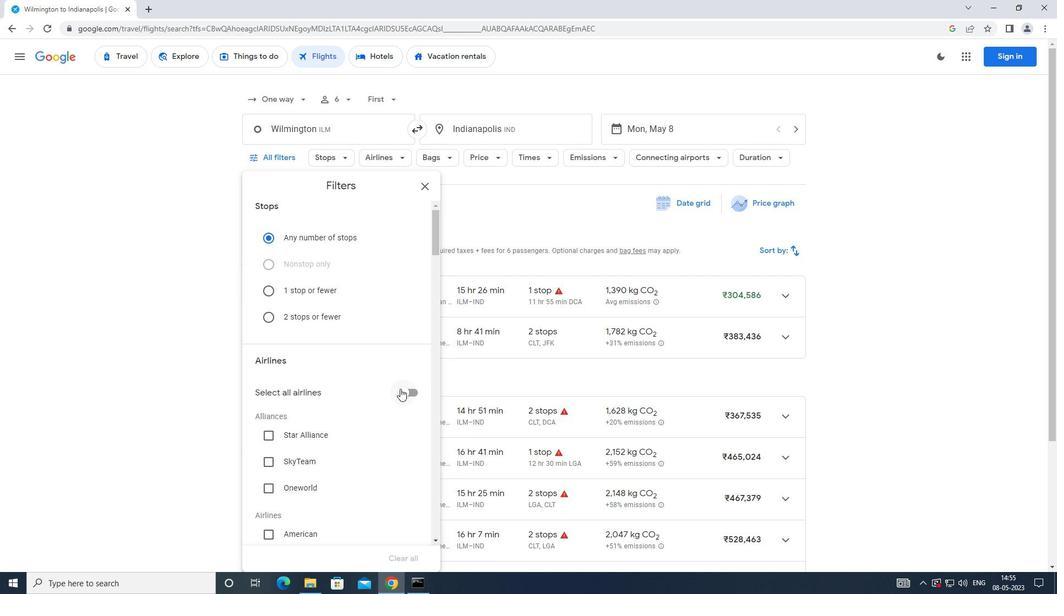 
Action: Mouse scrolled (401, 382) with delta (0, 0)
Screenshot: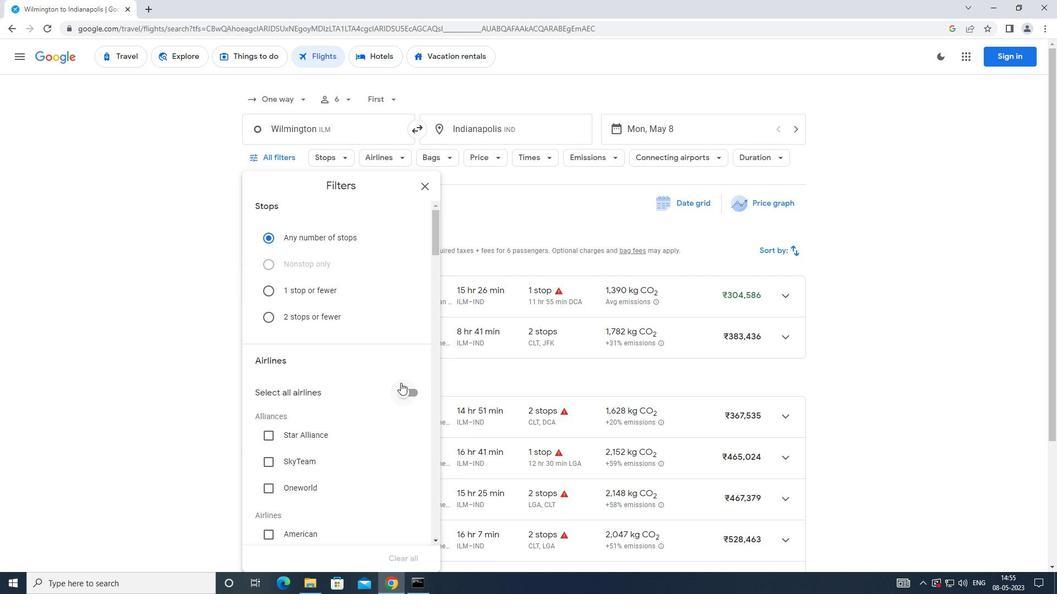 
Action: Mouse scrolled (401, 382) with delta (0, 0)
Screenshot: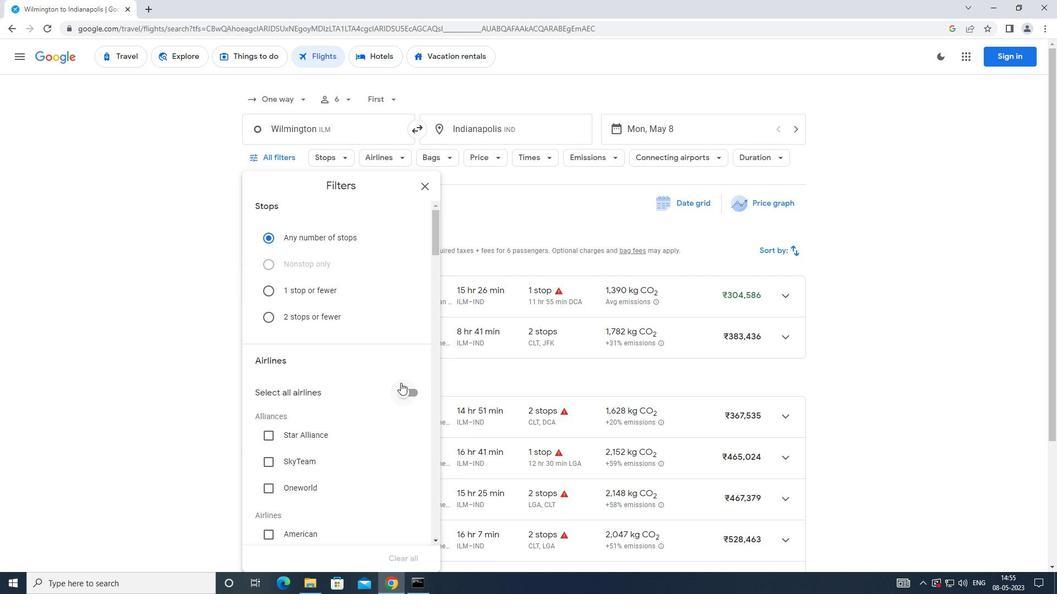
Action: Mouse scrolled (401, 382) with delta (0, 0)
Screenshot: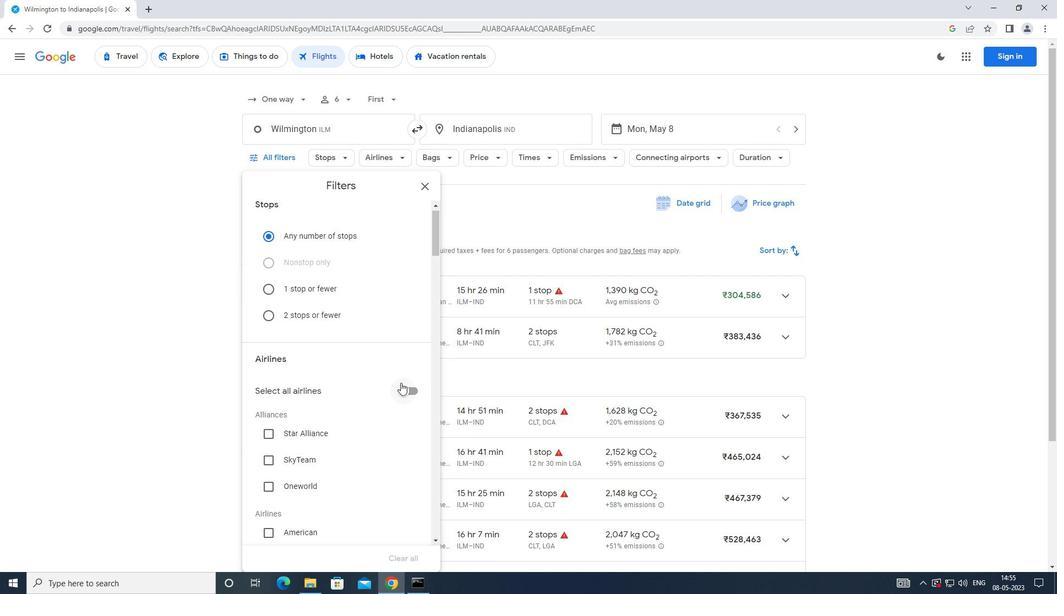 
Action: Mouse scrolled (401, 382) with delta (0, 0)
Screenshot: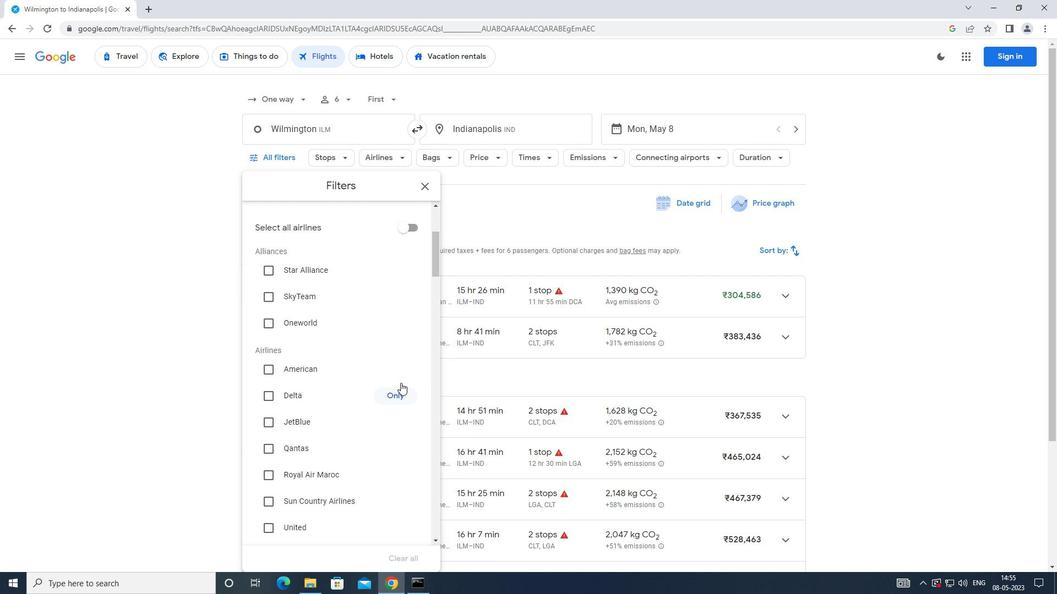
Action: Mouse scrolled (401, 382) with delta (0, 0)
Screenshot: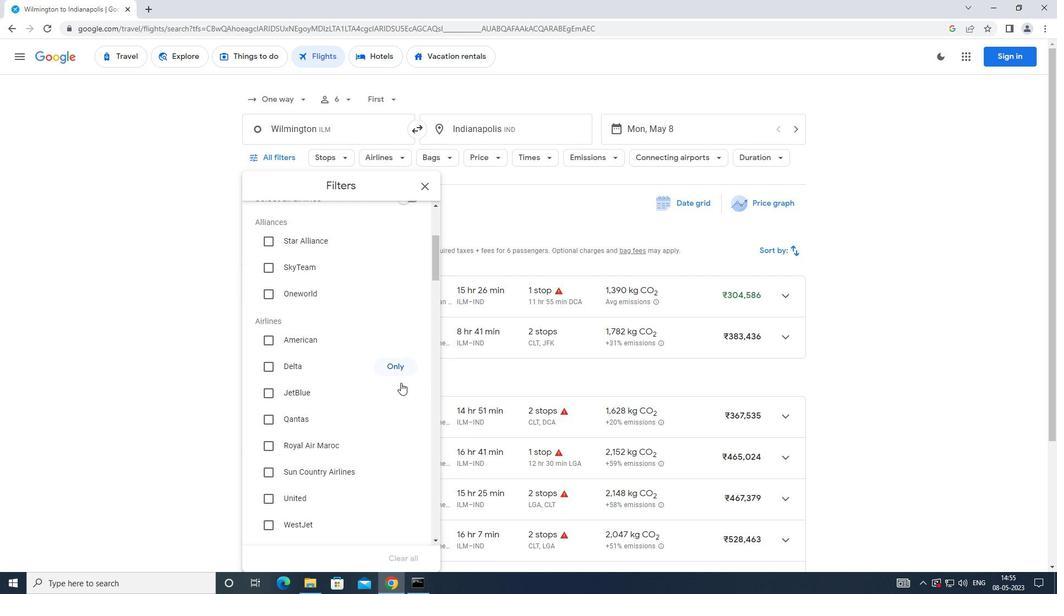 
Action: Mouse scrolled (401, 382) with delta (0, 0)
Screenshot: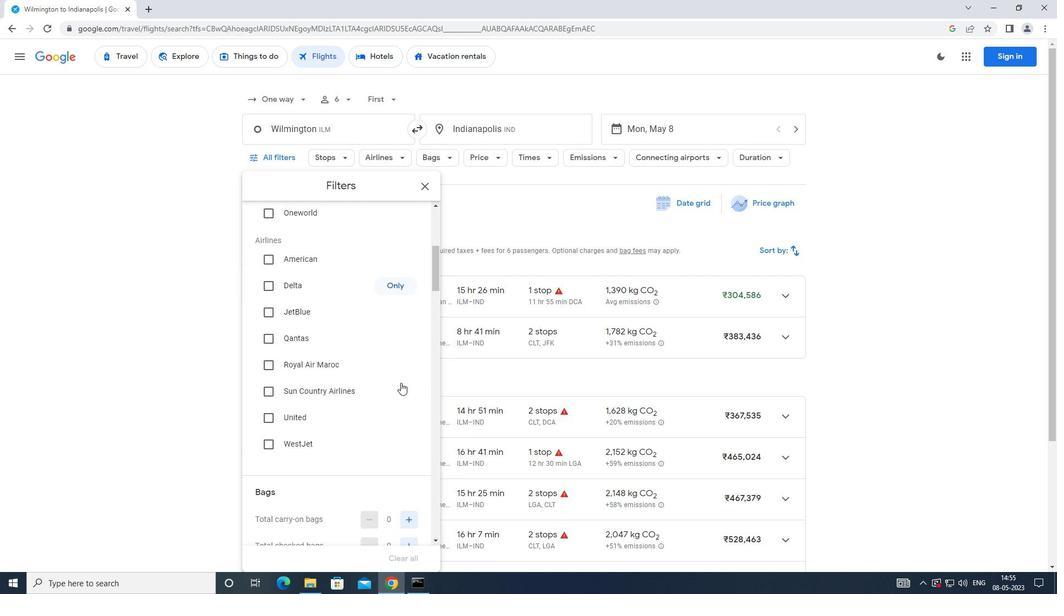 
Action: Mouse moved to (401, 381)
Screenshot: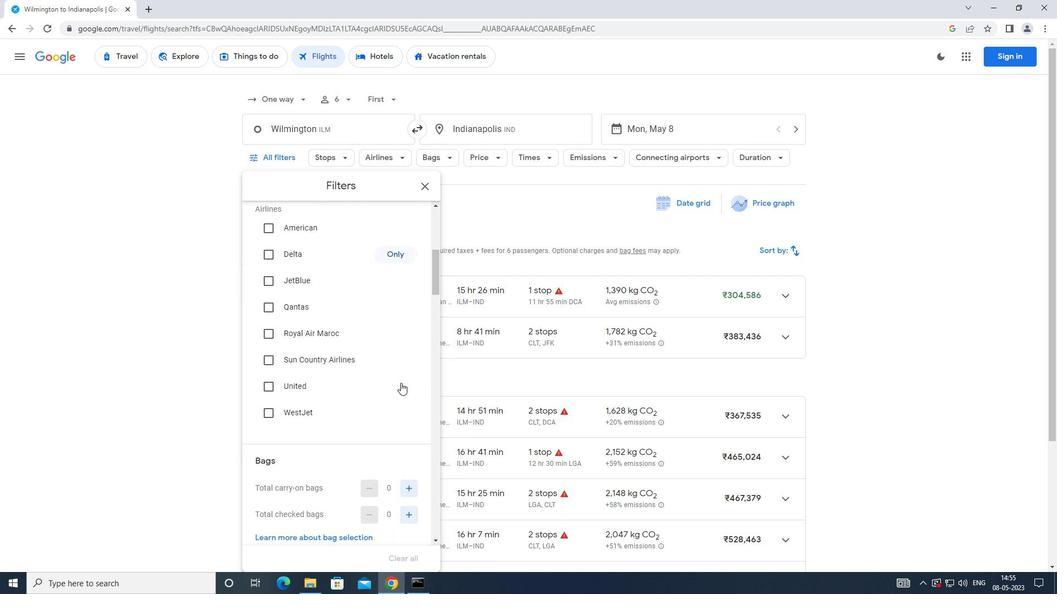
Action: Mouse scrolled (401, 380) with delta (0, 0)
Screenshot: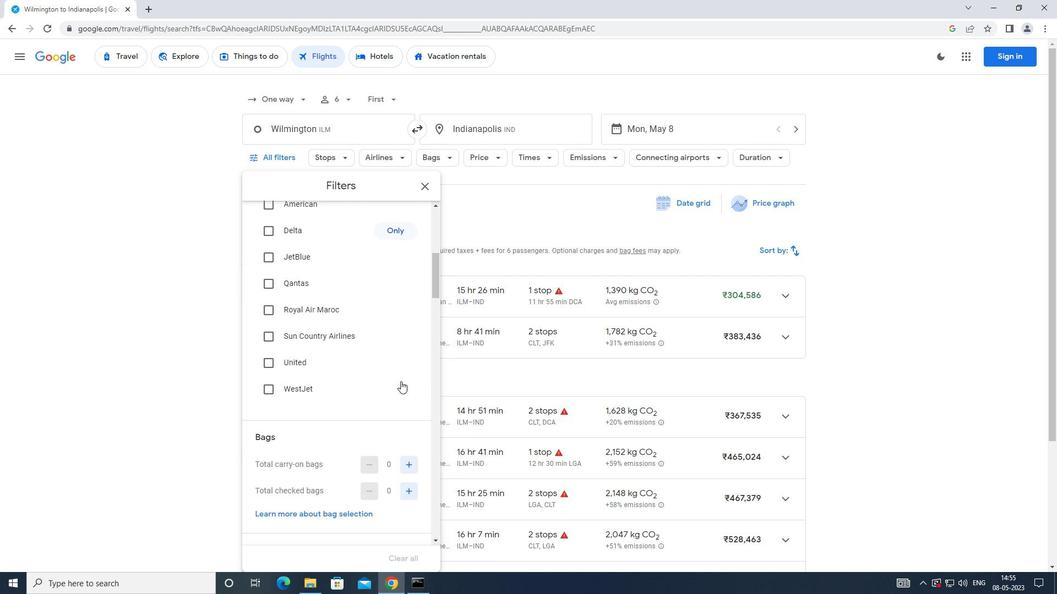 
Action: Mouse moved to (401, 380)
Screenshot: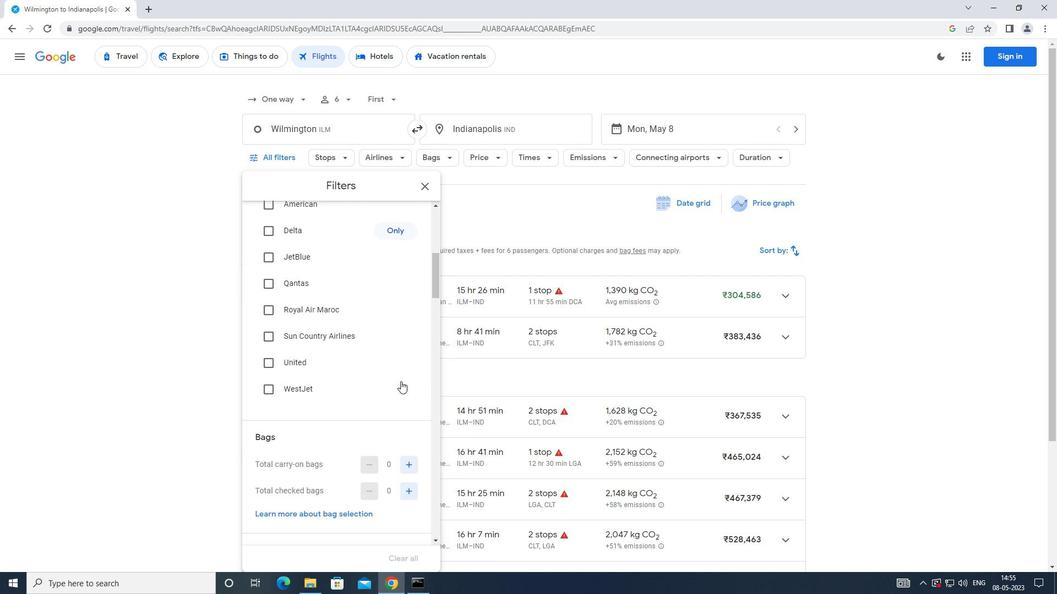 
Action: Mouse scrolled (401, 380) with delta (0, 0)
Screenshot: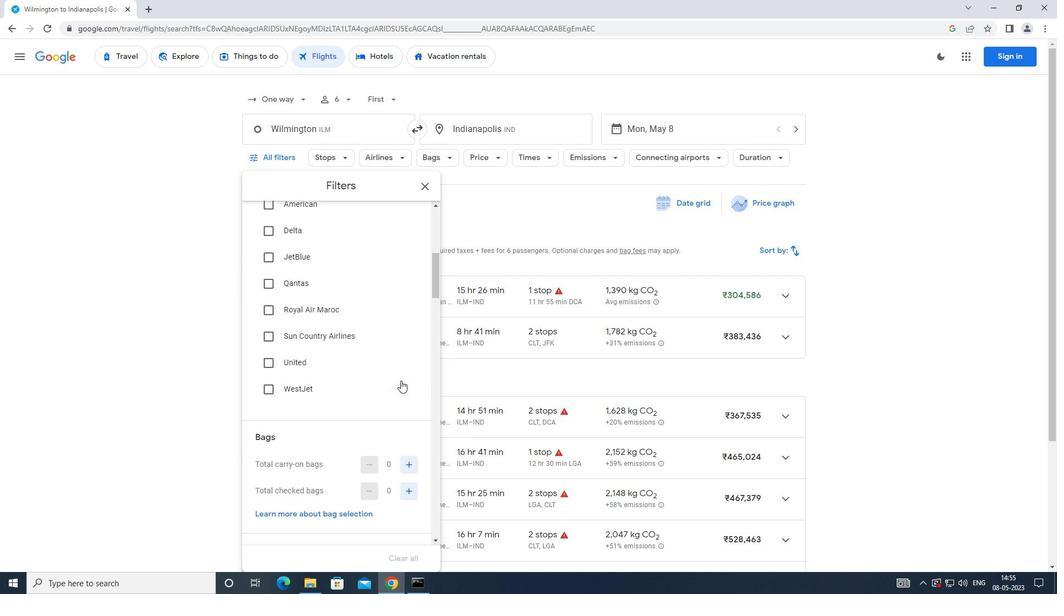 
Action: Mouse moved to (408, 359)
Screenshot: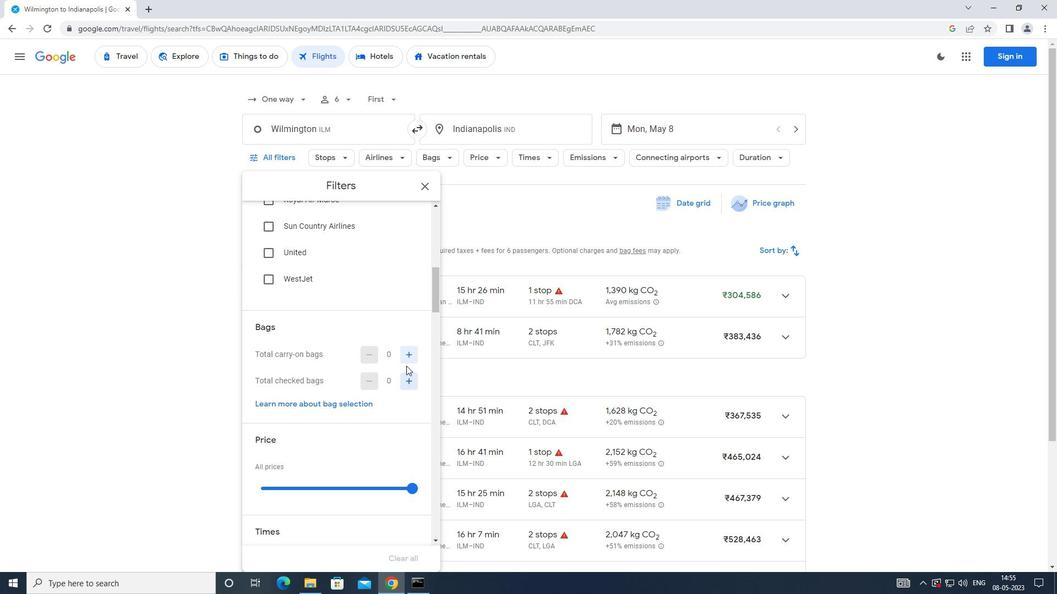 
Action: Mouse pressed left at (408, 359)
Screenshot: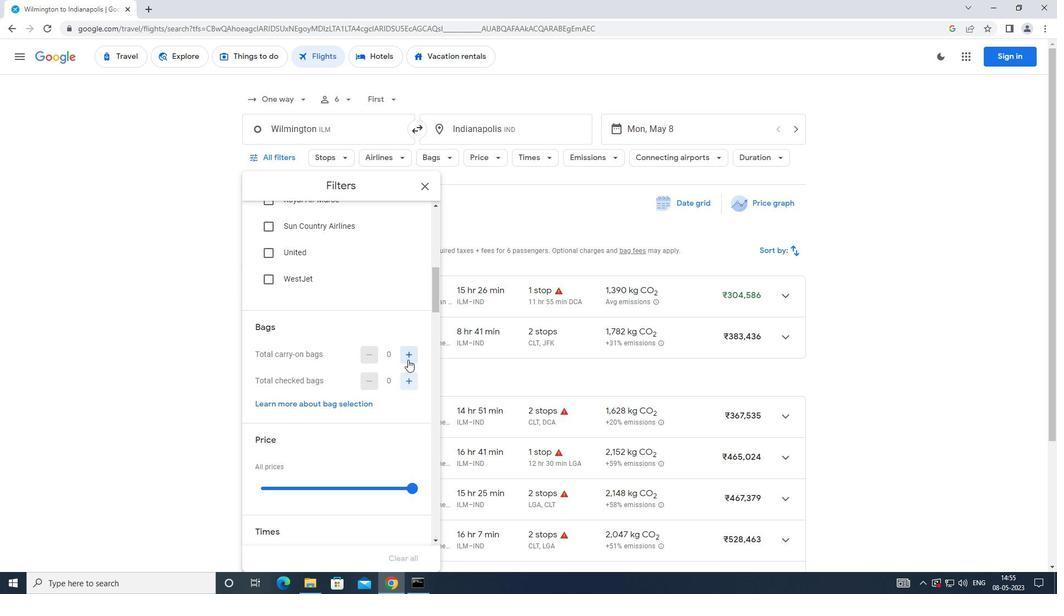 
Action: Mouse pressed left at (408, 359)
Screenshot: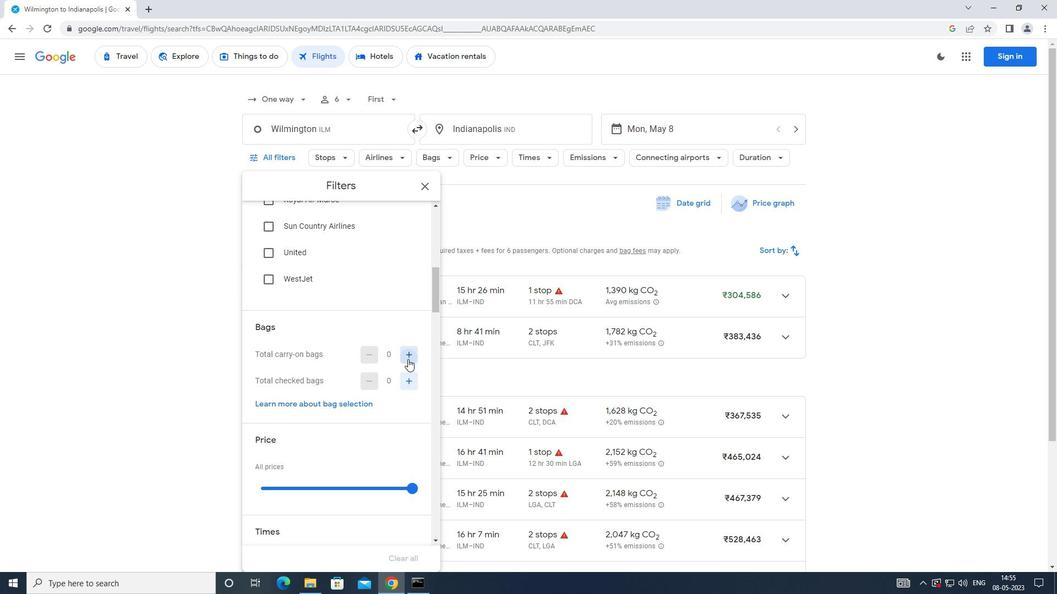 
Action: Mouse moved to (407, 356)
Screenshot: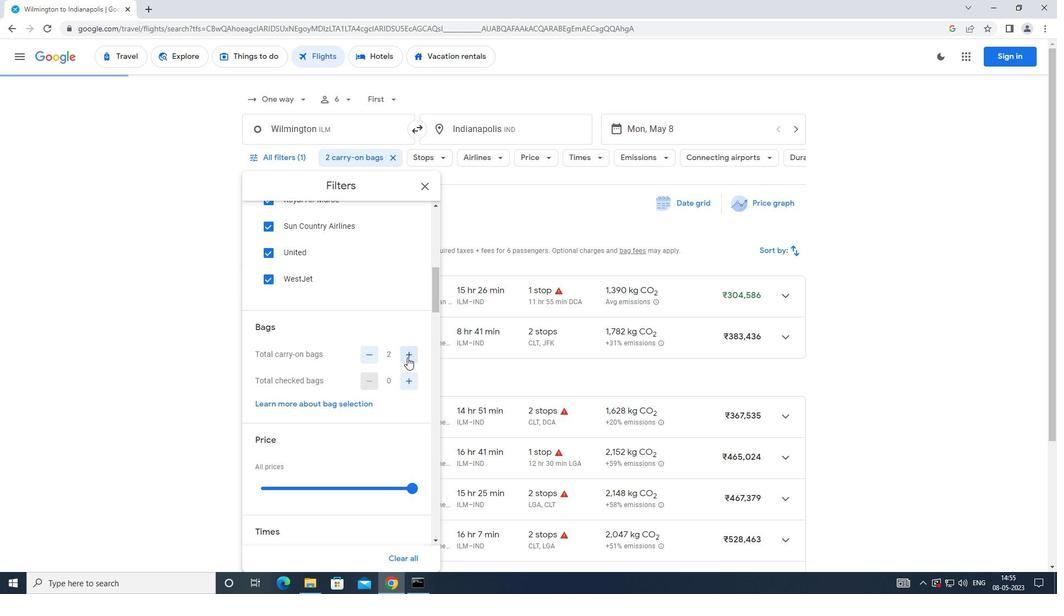
Action: Mouse scrolled (407, 355) with delta (0, 0)
Screenshot: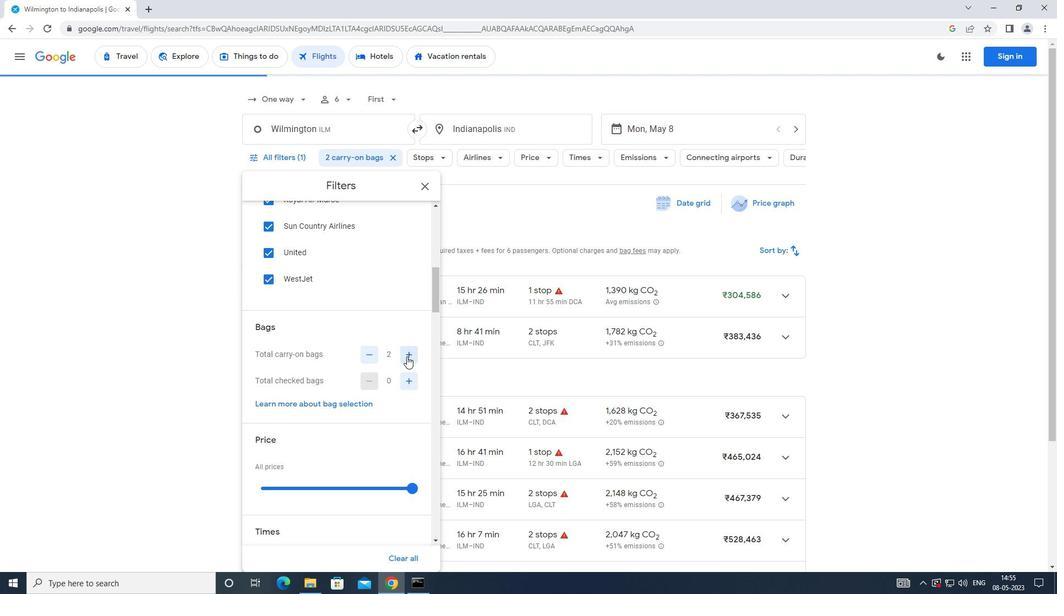 
Action: Mouse moved to (414, 436)
Screenshot: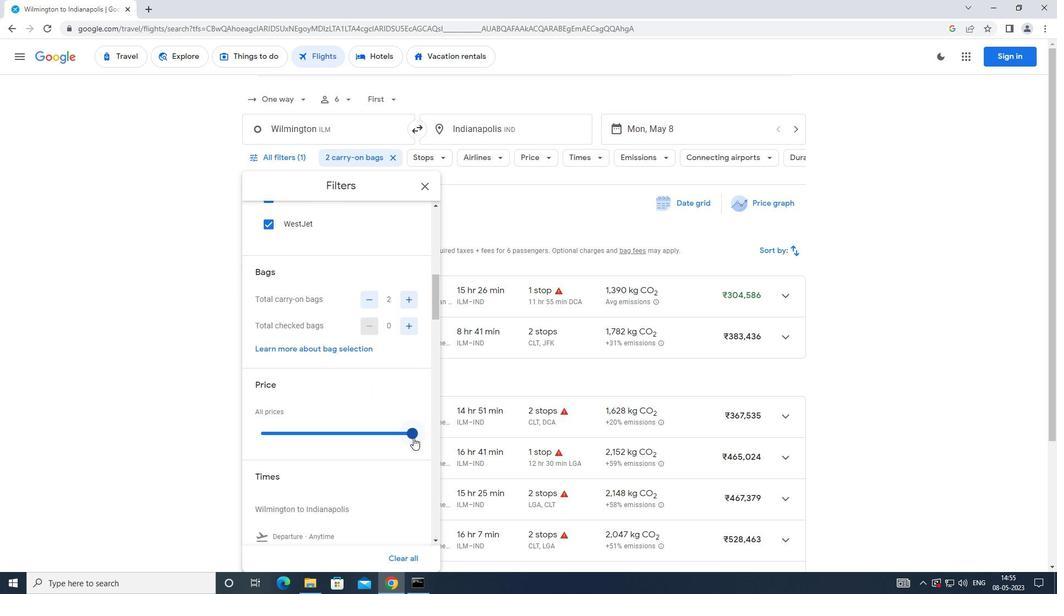 
Action: Mouse pressed left at (414, 436)
Screenshot: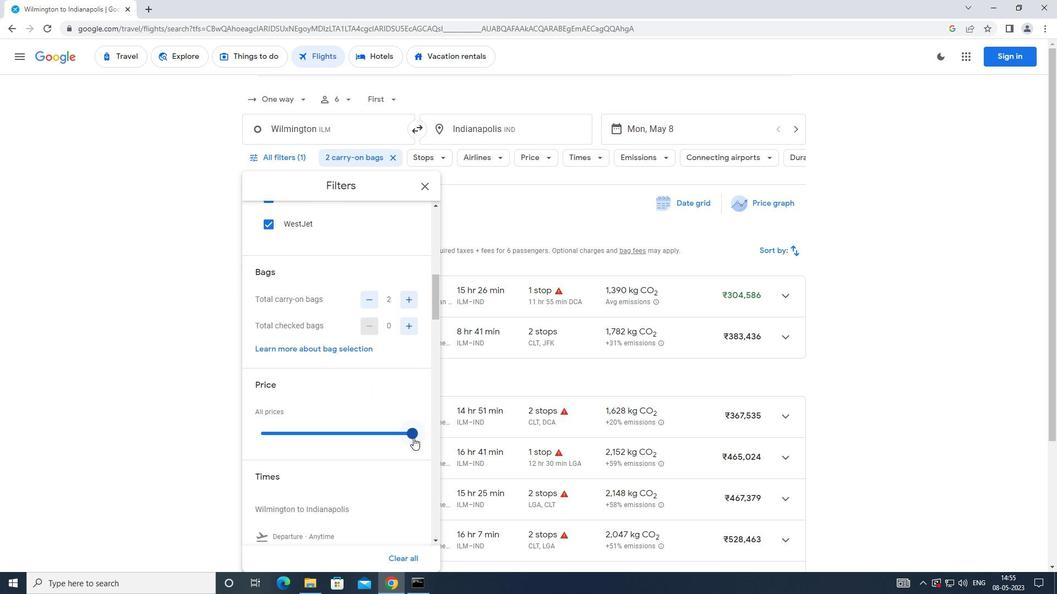 
Action: Mouse moved to (332, 403)
Screenshot: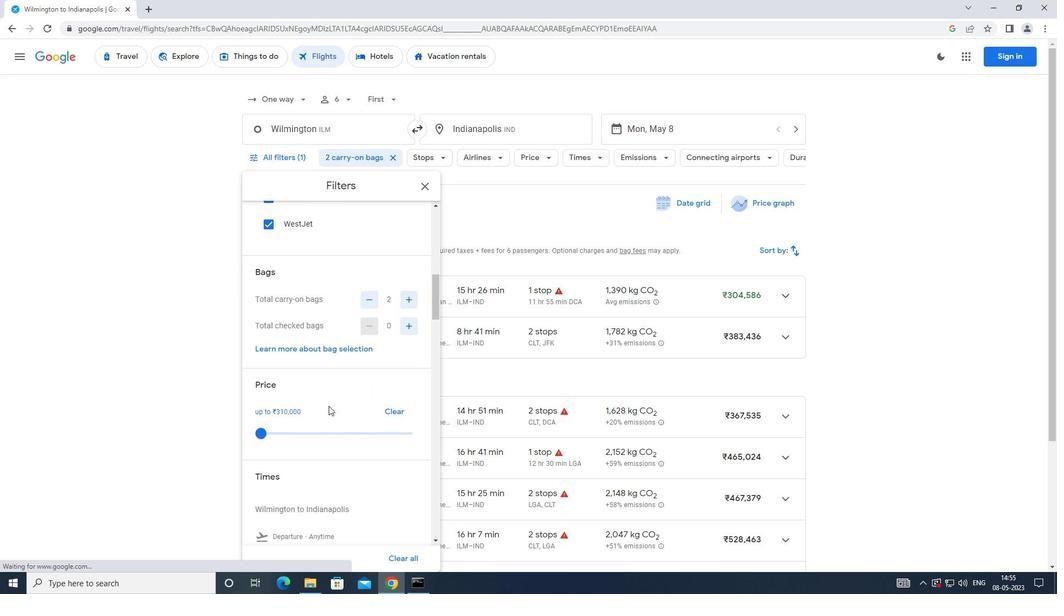 
Action: Mouse scrolled (332, 402) with delta (0, 0)
Screenshot: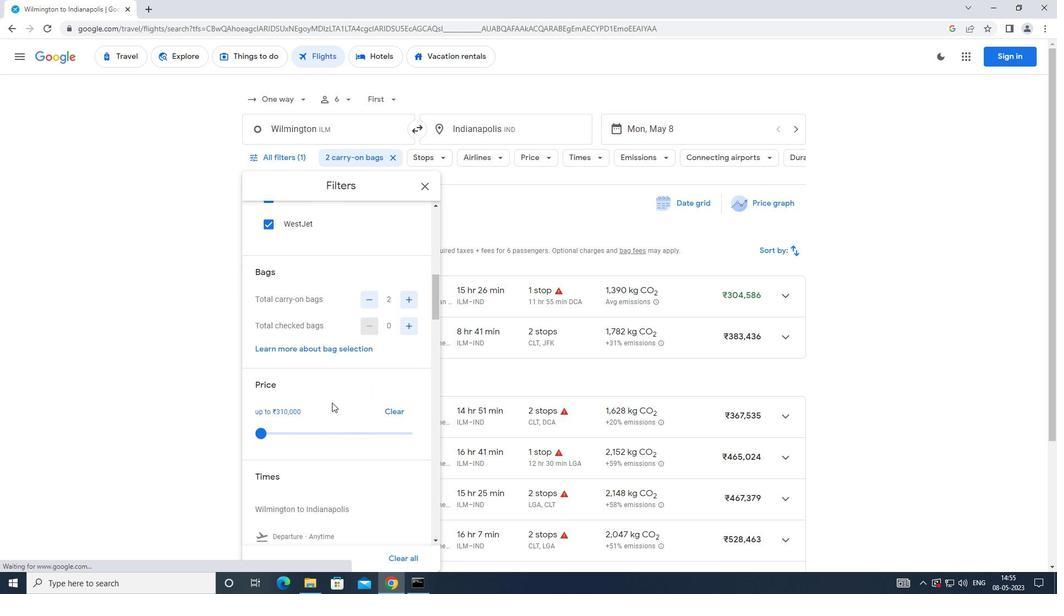 
Action: Mouse scrolled (332, 402) with delta (0, 0)
Screenshot: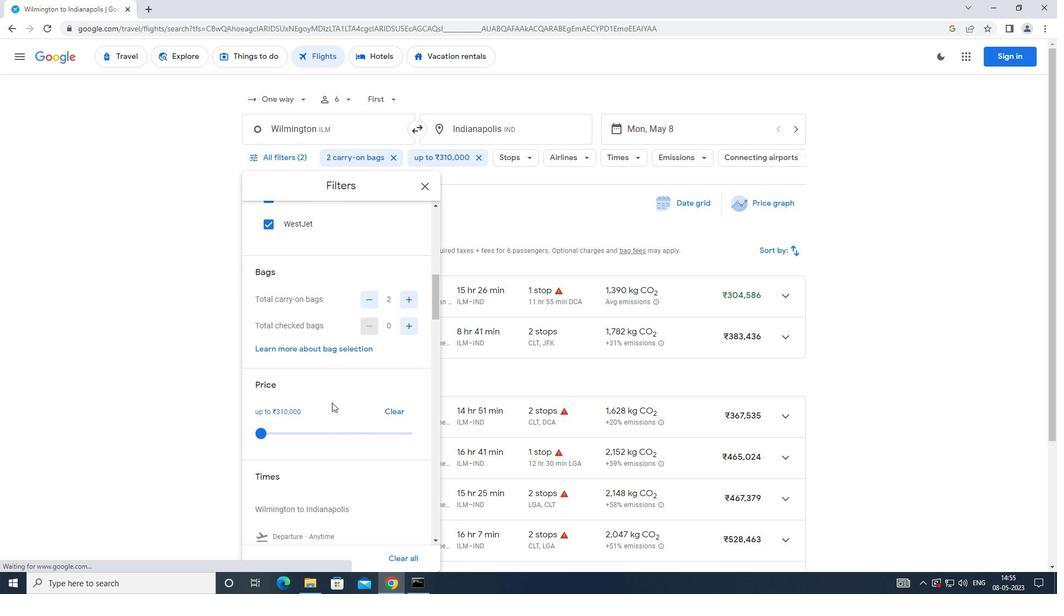 
Action: Mouse scrolled (332, 402) with delta (0, 0)
Screenshot: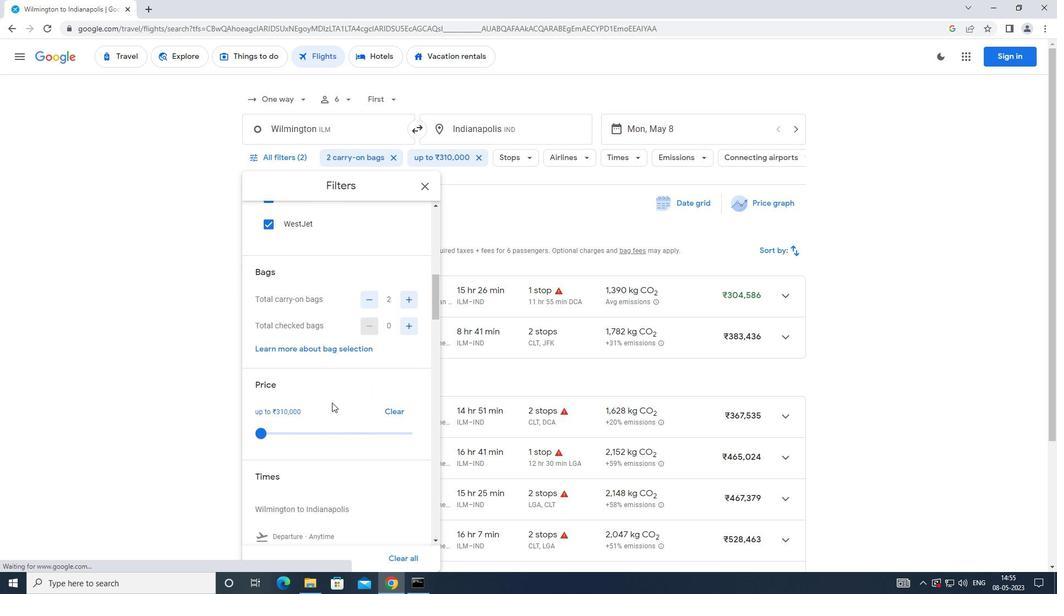 
Action: Mouse moved to (260, 394)
Screenshot: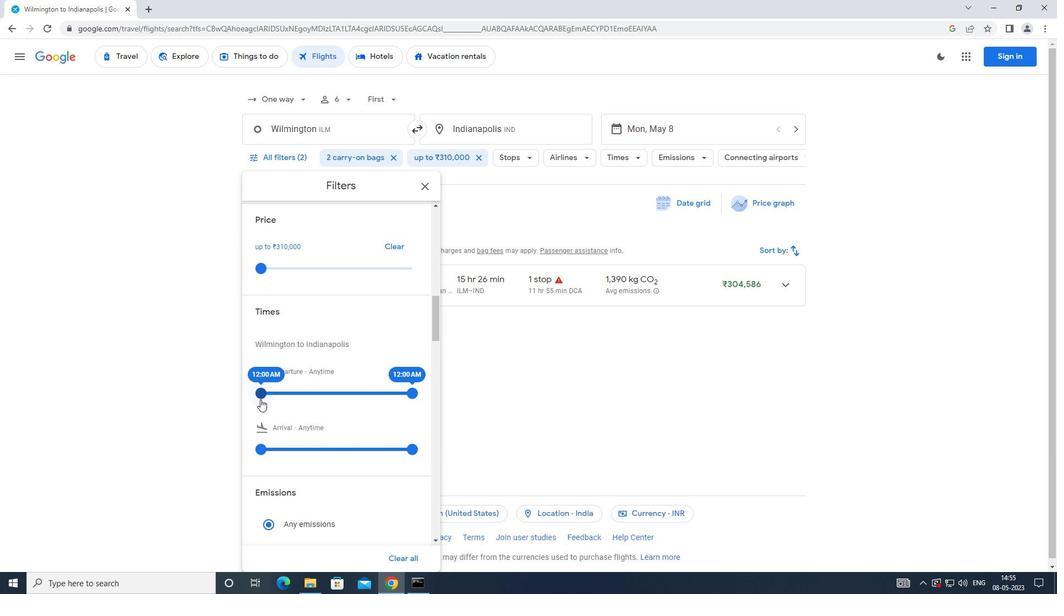 
Action: Mouse pressed left at (260, 394)
Screenshot: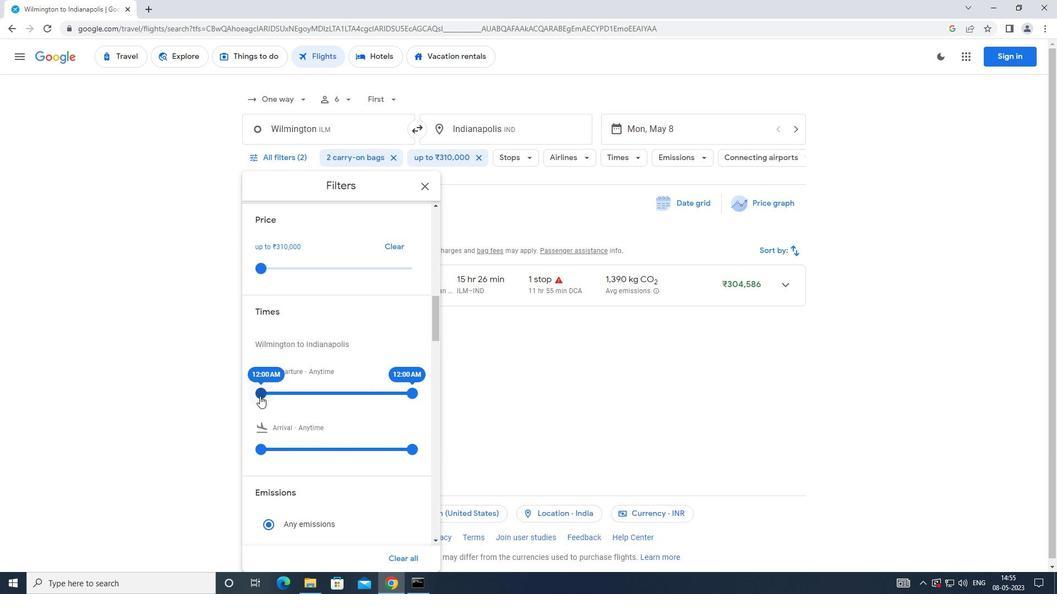 
Action: Mouse moved to (428, 191)
Screenshot: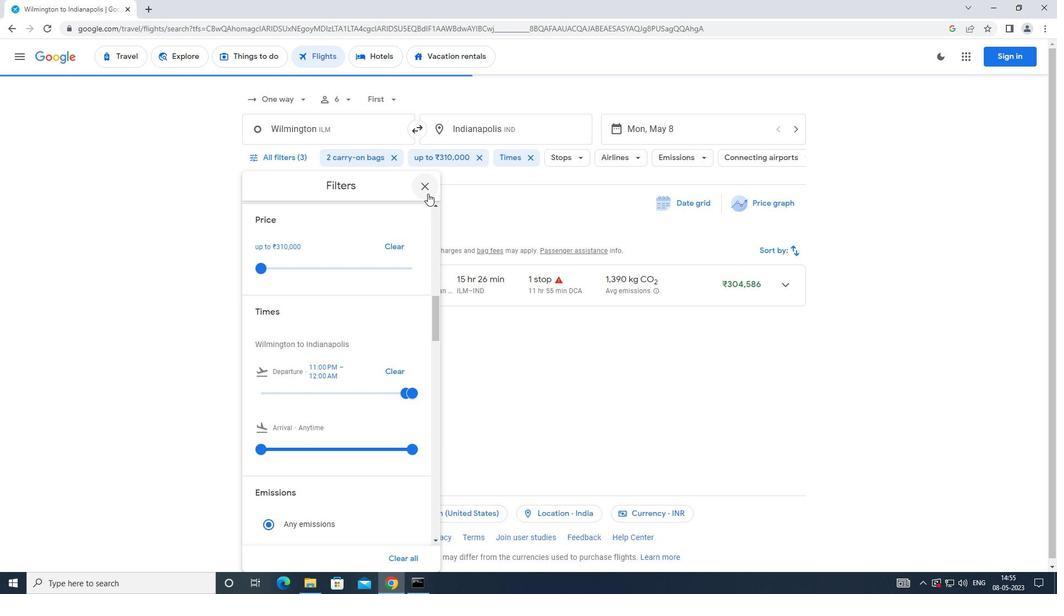 
Action: Mouse pressed left at (428, 191)
Screenshot: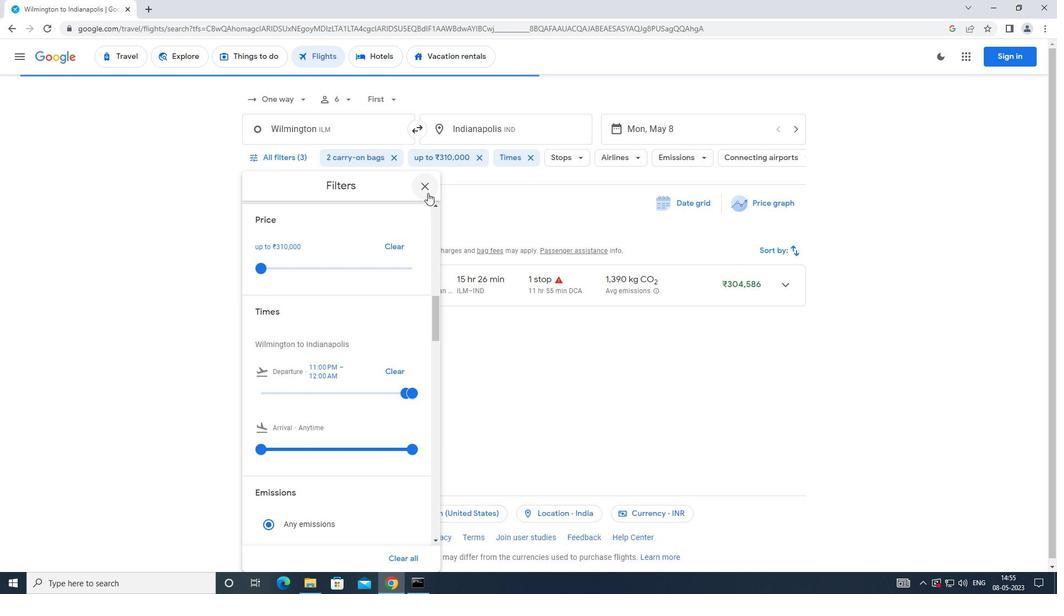 
Action: Mouse moved to (425, 199)
Screenshot: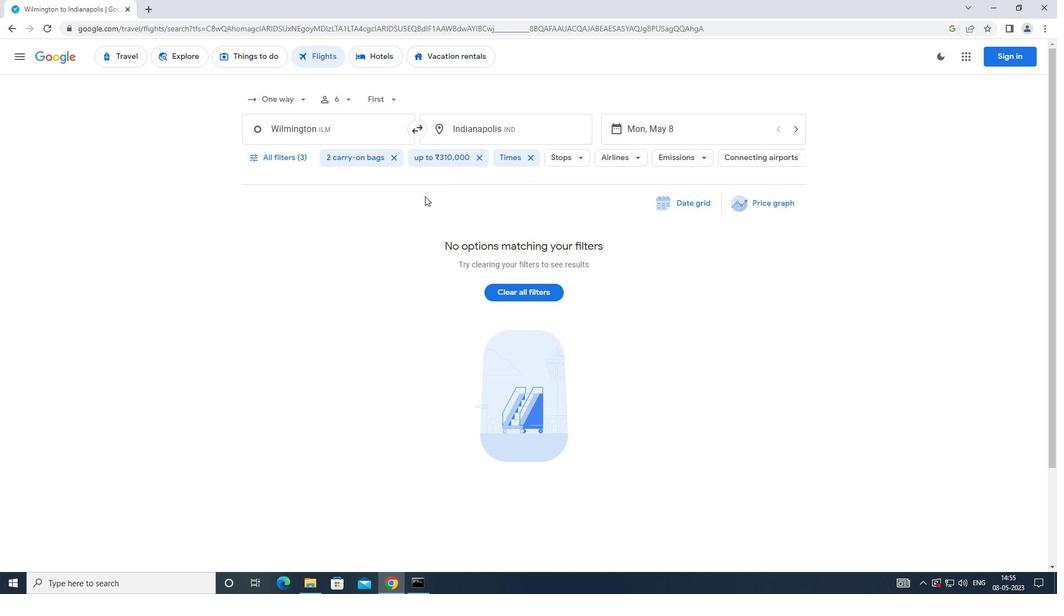 
